 Task: Find connections with filter location Mataró with filter topic #Entrepreneurshipwith filter profile language French with filter current company Thermax Limited with filter school KIT's College of Engineering (Autonomous), Kolhapur with filter industry Nanotechnology Research with filter service category Life Insurance with filter keywords title Product Manager
Action: Mouse moved to (137, 208)
Screenshot: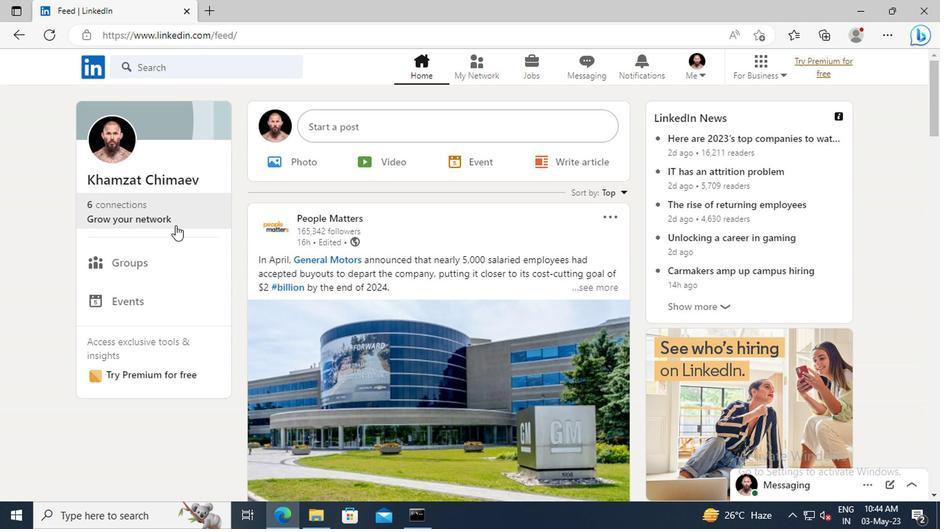 
Action: Mouse pressed left at (137, 208)
Screenshot: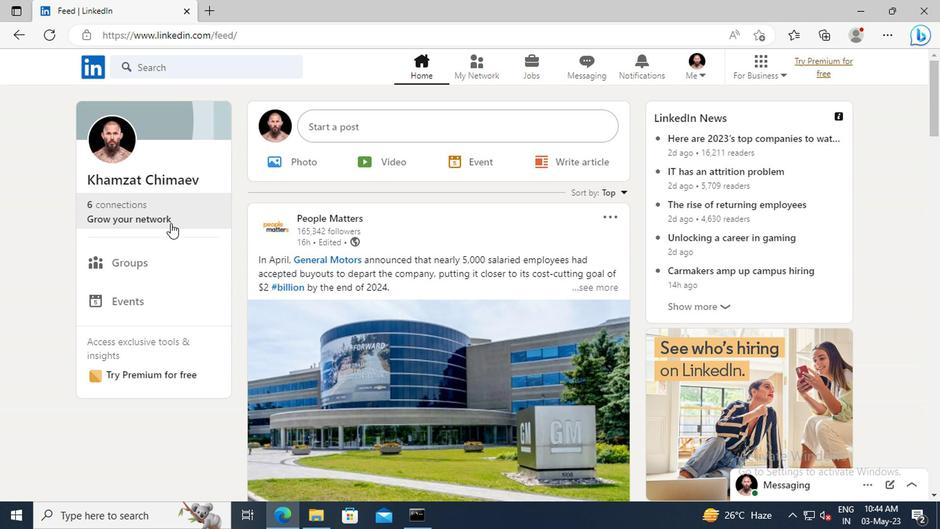 
Action: Mouse moved to (142, 149)
Screenshot: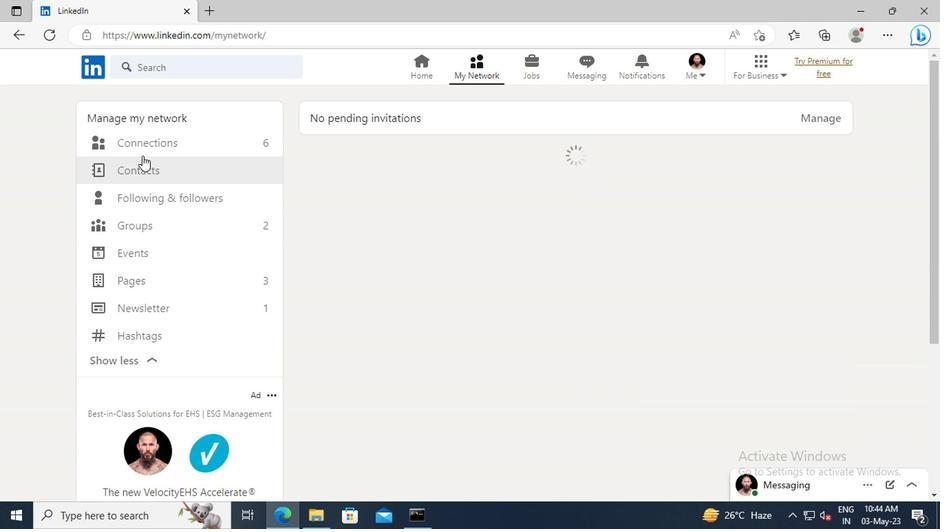 
Action: Mouse pressed left at (142, 149)
Screenshot: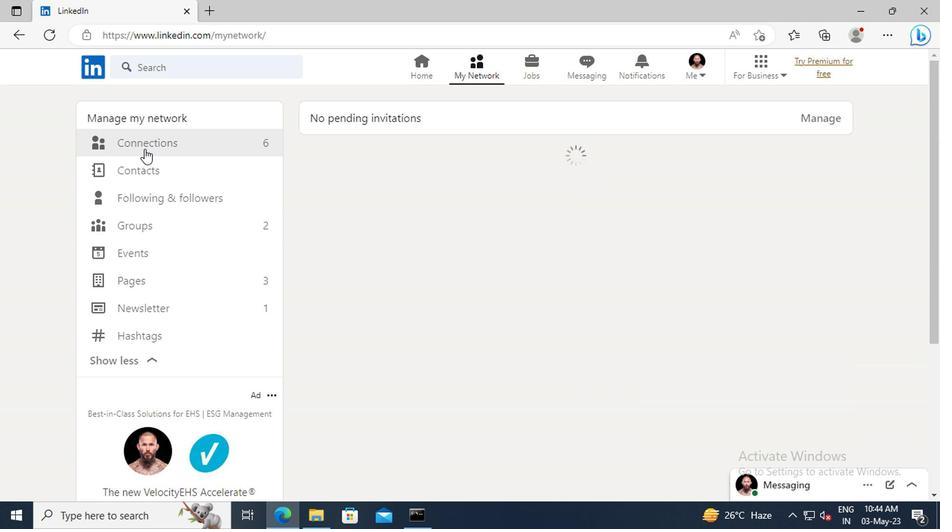 
Action: Mouse moved to (552, 148)
Screenshot: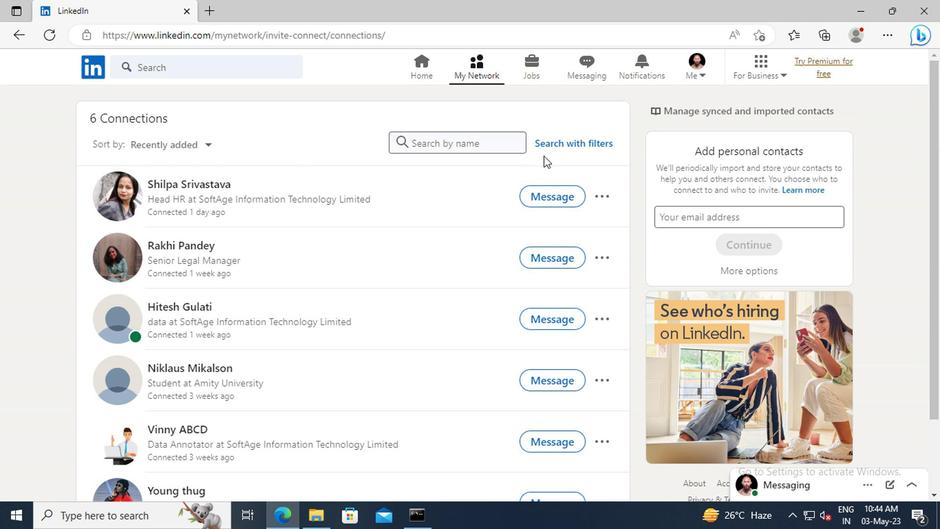 
Action: Mouse pressed left at (552, 148)
Screenshot: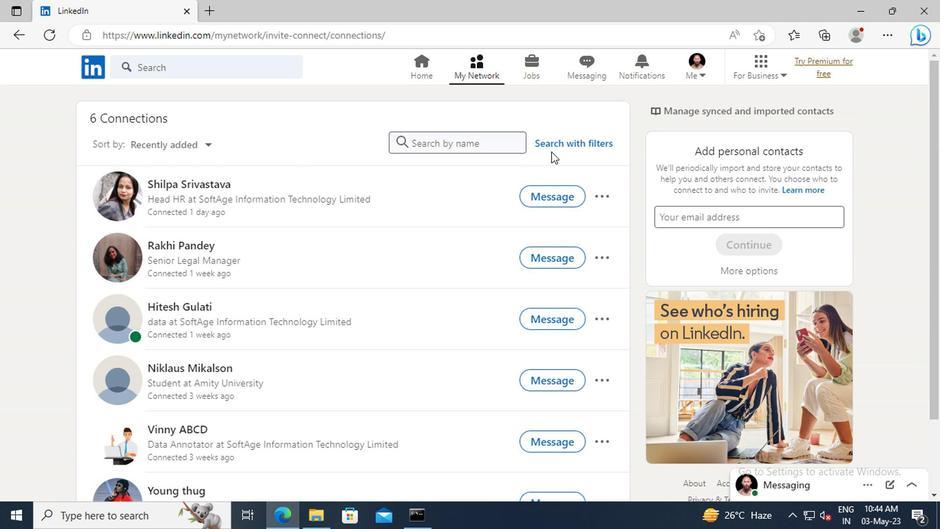 
Action: Mouse moved to (517, 109)
Screenshot: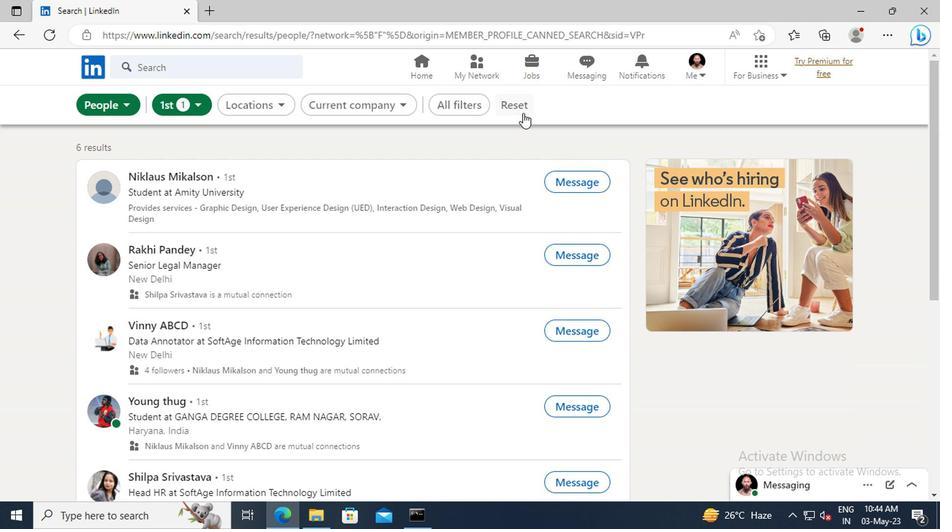 
Action: Mouse pressed left at (517, 109)
Screenshot: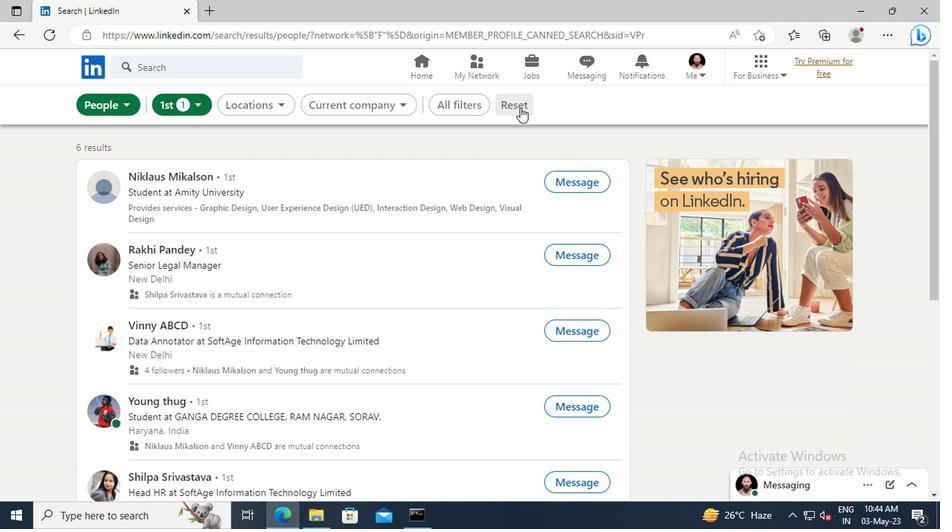 
Action: Mouse moved to (493, 107)
Screenshot: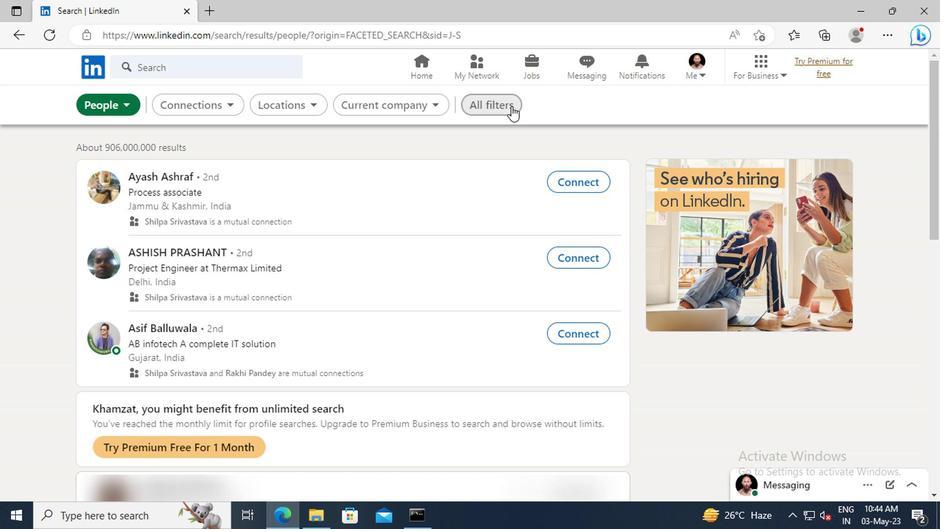 
Action: Mouse pressed left at (493, 107)
Screenshot: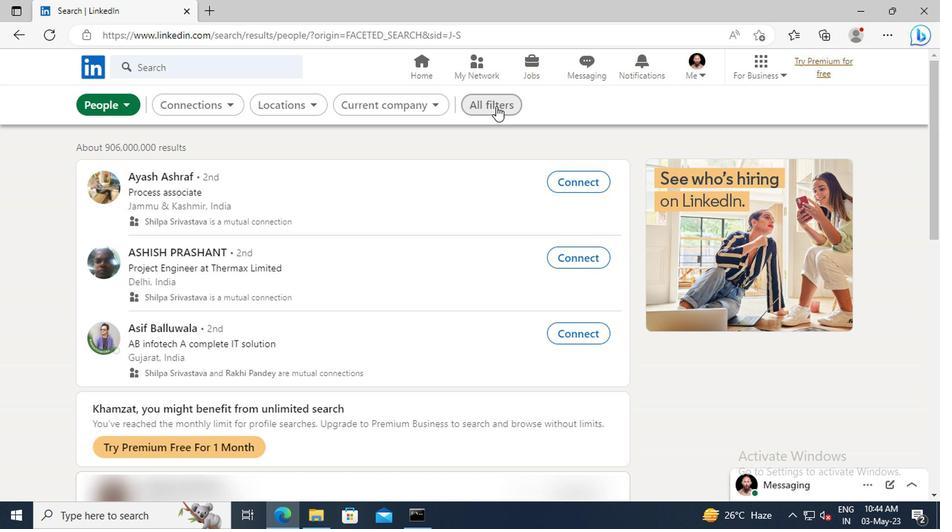 
Action: Mouse moved to (771, 261)
Screenshot: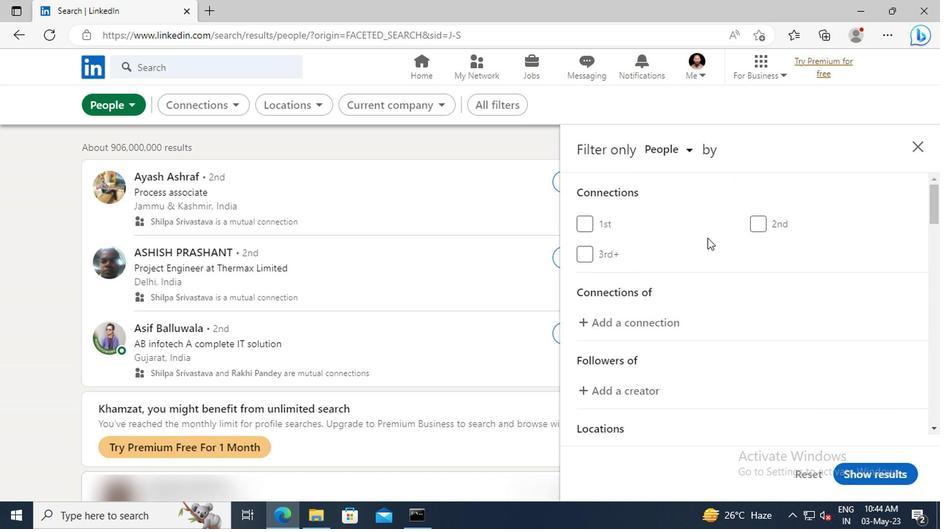 
Action: Mouse scrolled (771, 260) with delta (0, 0)
Screenshot: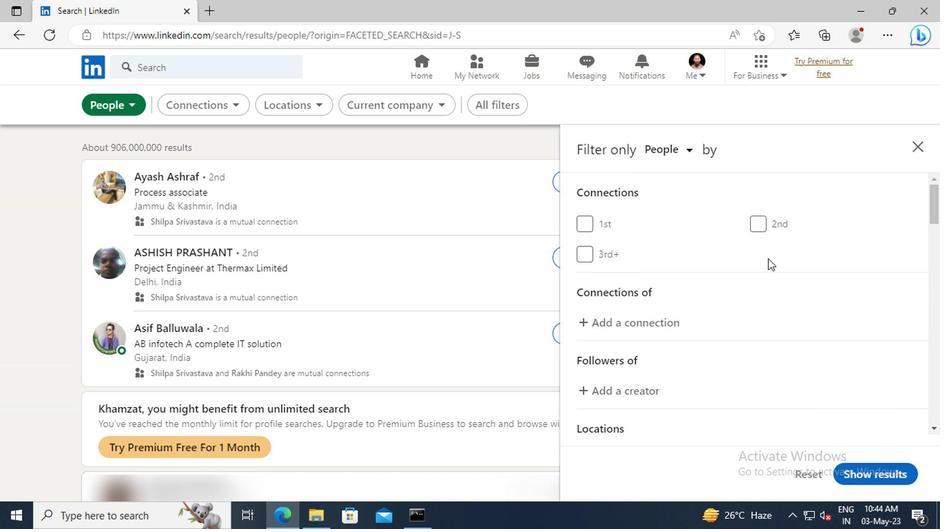 
Action: Mouse scrolled (771, 260) with delta (0, 0)
Screenshot: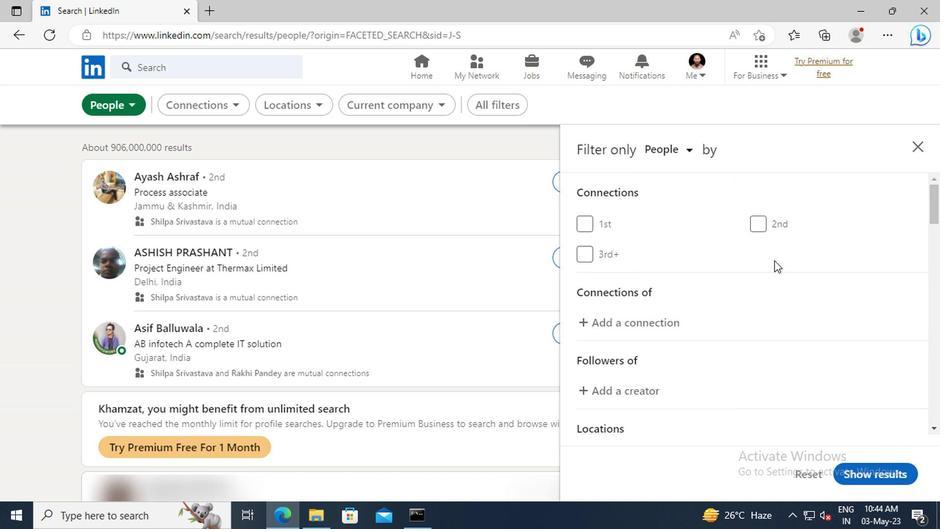 
Action: Mouse scrolled (771, 260) with delta (0, 0)
Screenshot: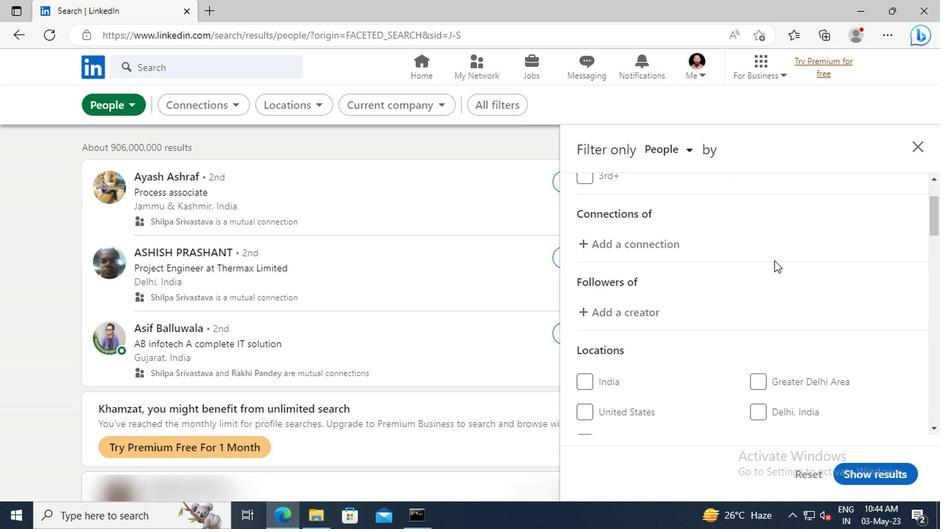 
Action: Mouse scrolled (771, 260) with delta (0, 0)
Screenshot: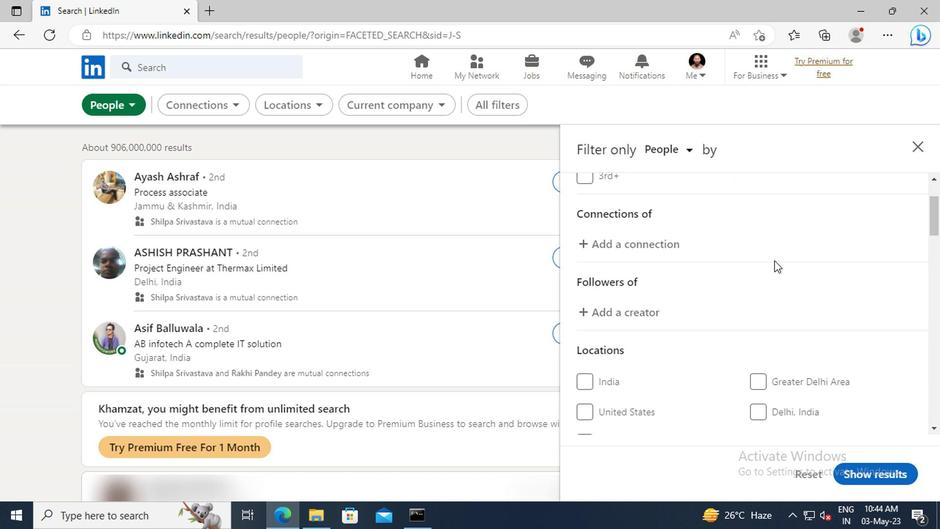 
Action: Mouse moved to (771, 261)
Screenshot: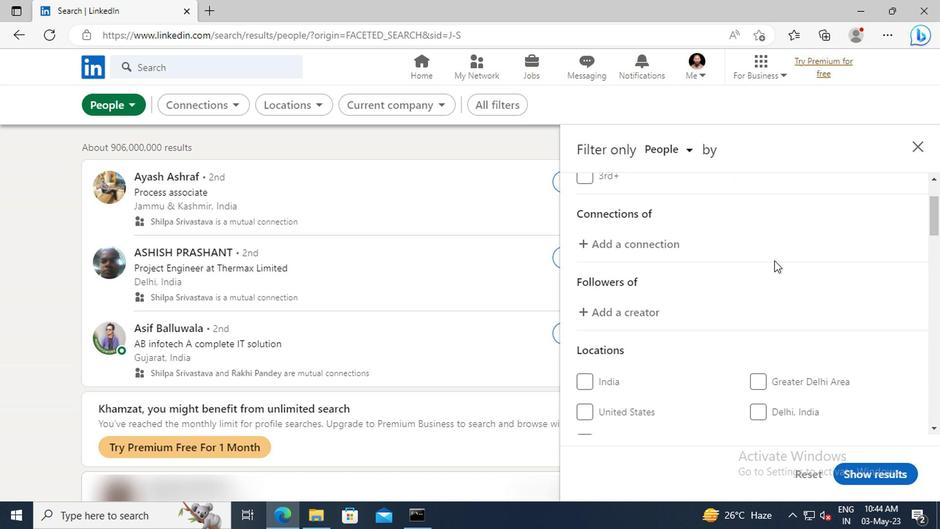
Action: Mouse scrolled (771, 260) with delta (0, 0)
Screenshot: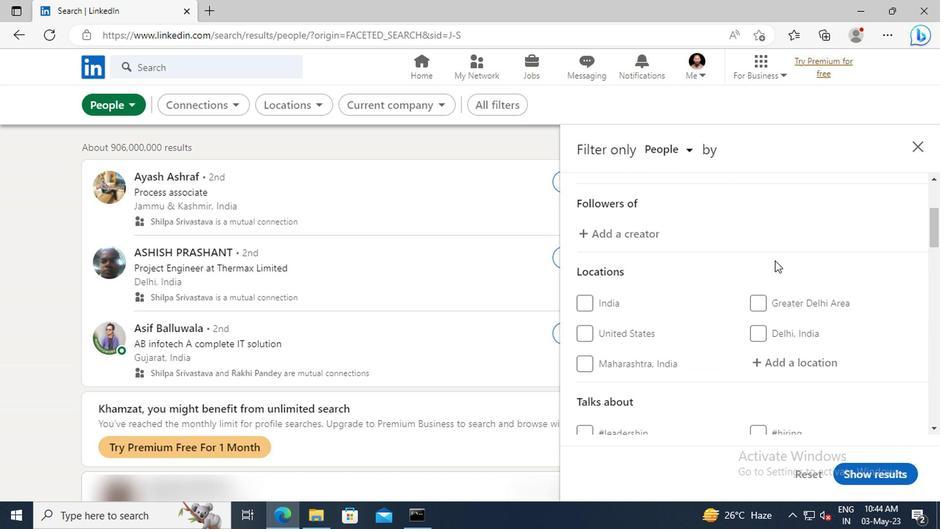 
Action: Mouse scrolled (771, 260) with delta (0, 0)
Screenshot: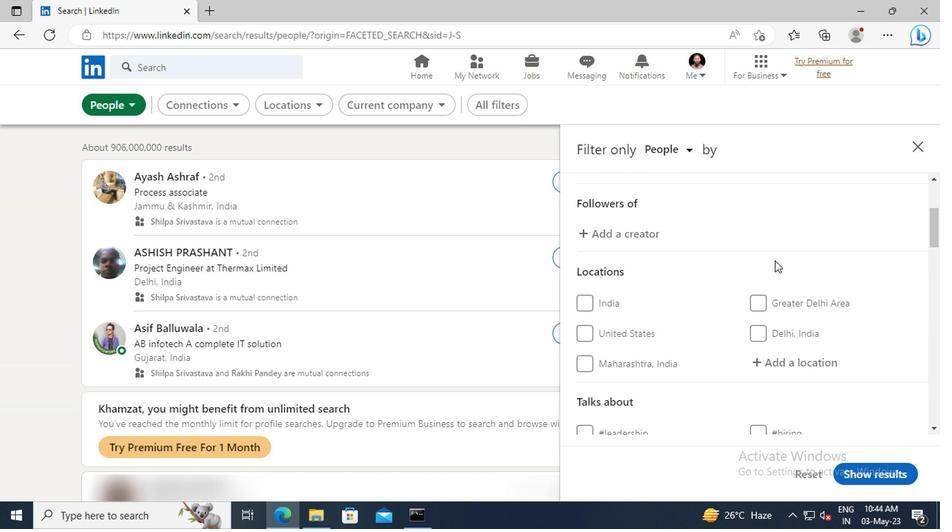 
Action: Mouse moved to (774, 284)
Screenshot: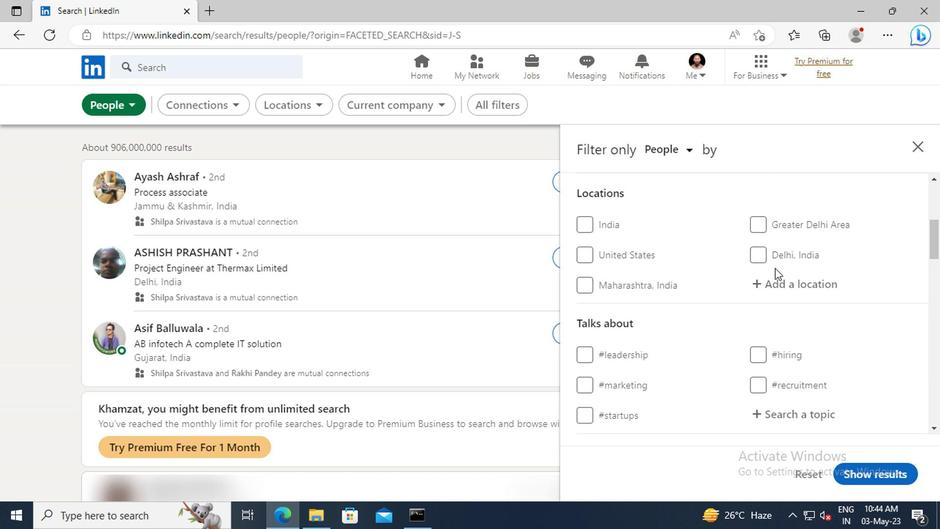 
Action: Mouse pressed left at (774, 284)
Screenshot: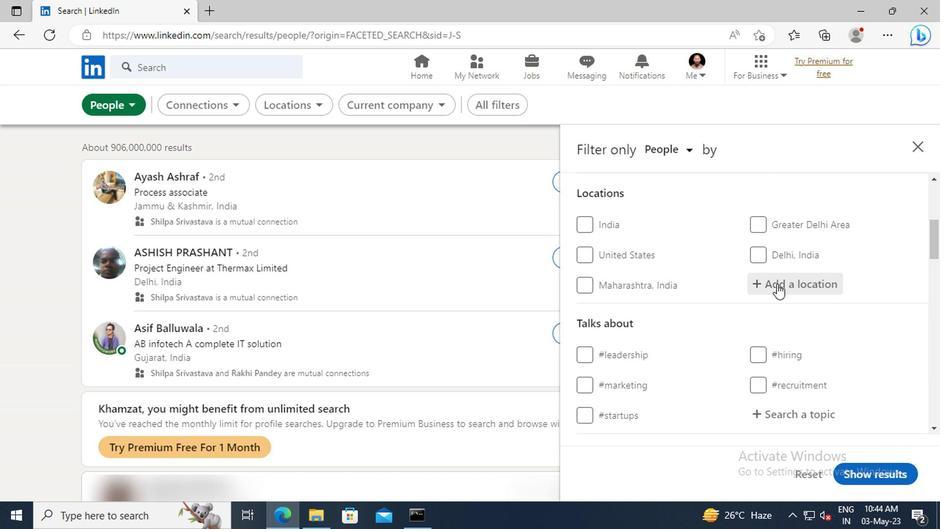 
Action: Key pressed <Key.shift>MATARO
Screenshot: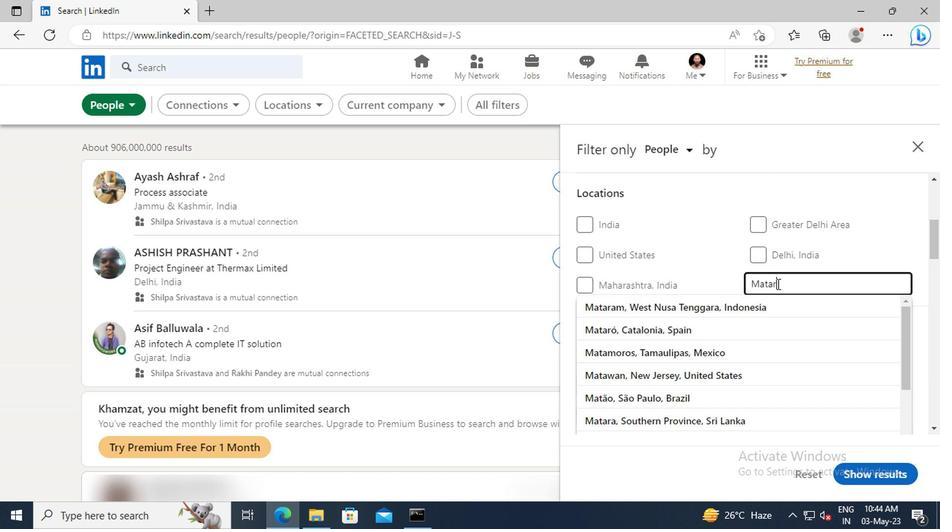
Action: Mouse moved to (777, 301)
Screenshot: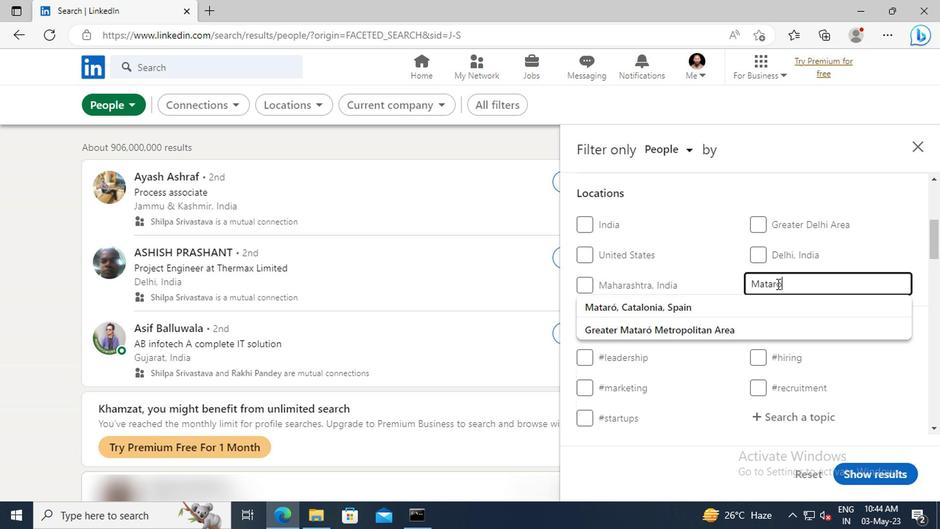 
Action: Mouse pressed left at (777, 301)
Screenshot: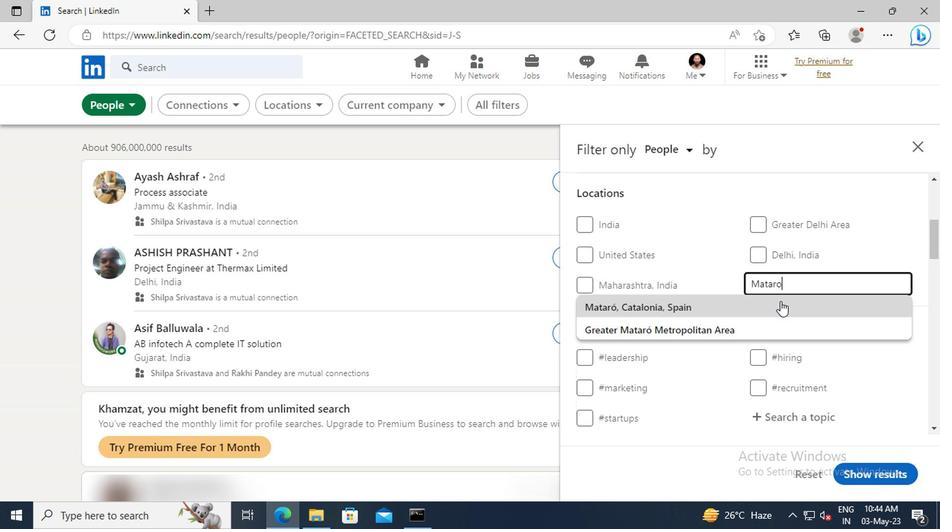 
Action: Mouse scrolled (777, 301) with delta (0, 0)
Screenshot: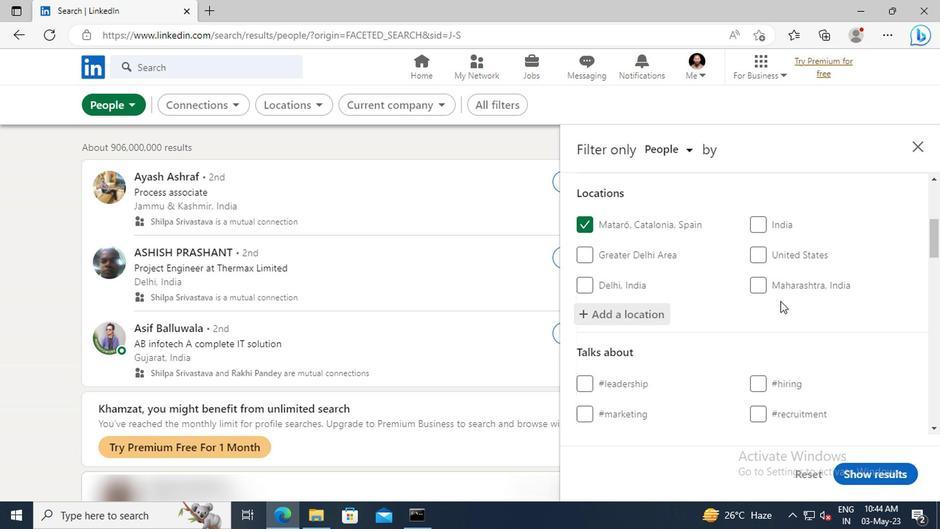 
Action: Mouse scrolled (777, 301) with delta (0, 0)
Screenshot: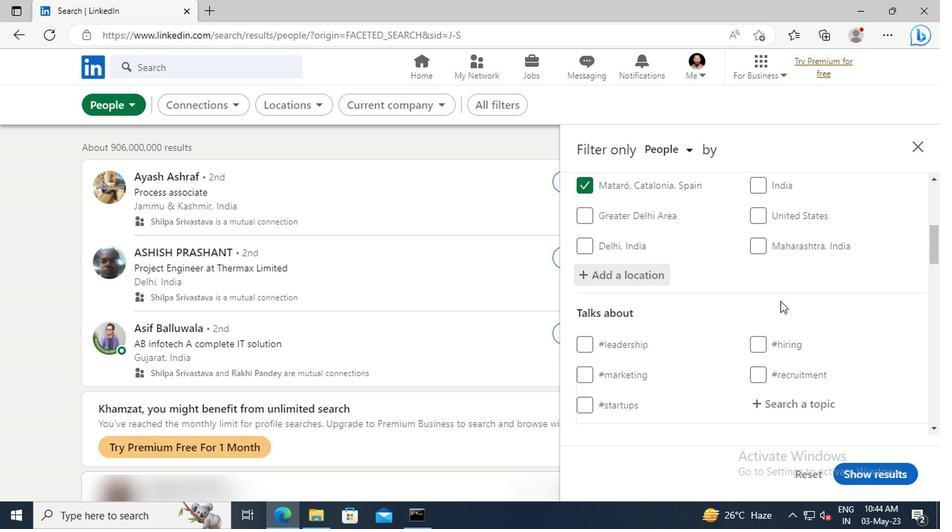 
Action: Mouse scrolled (777, 301) with delta (0, 0)
Screenshot: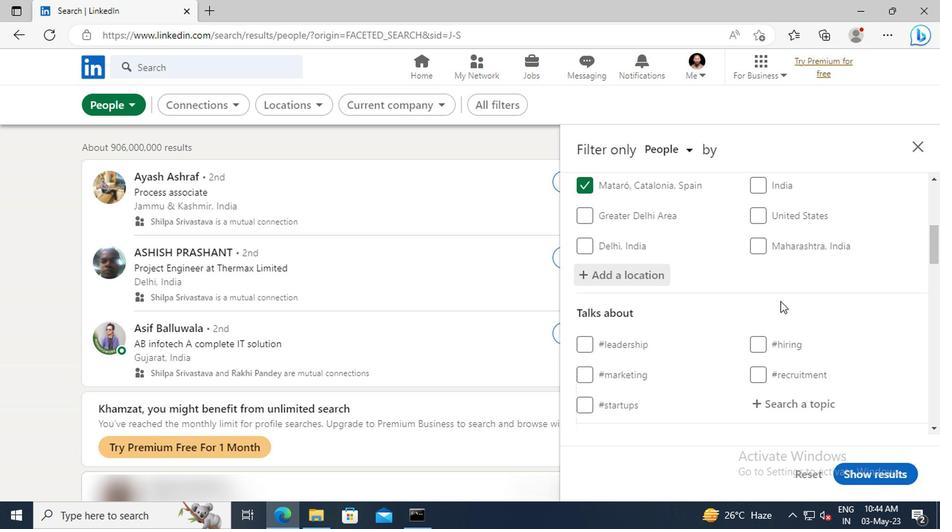 
Action: Mouse moved to (781, 322)
Screenshot: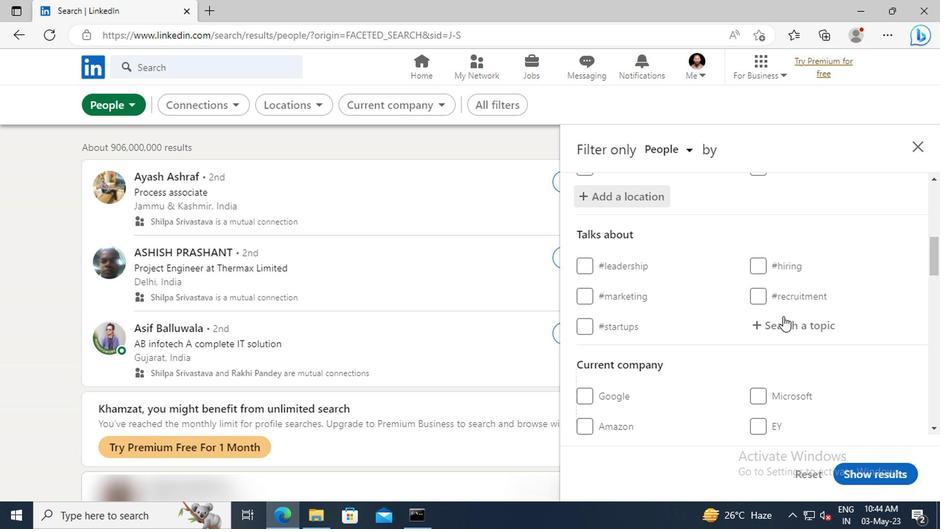 
Action: Mouse pressed left at (781, 322)
Screenshot: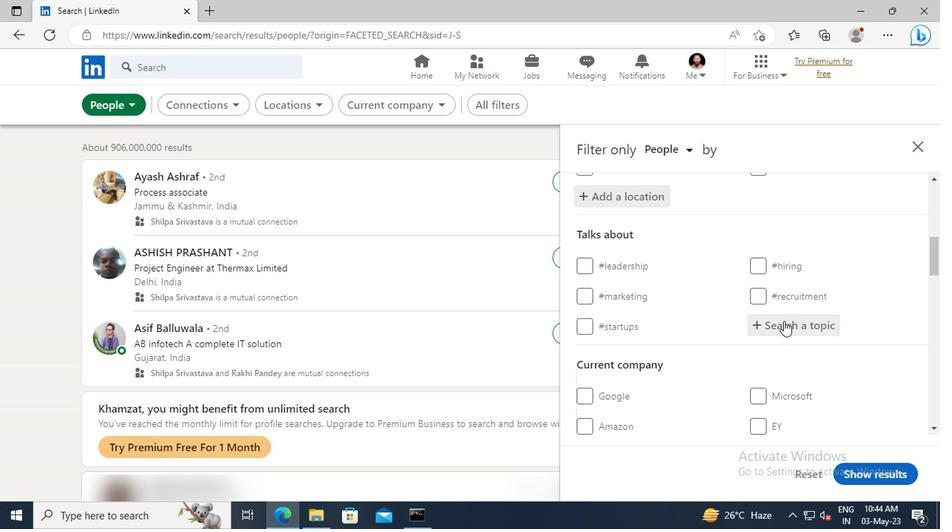 
Action: Key pressed <Key.shift>ENTREPRENEUR
Screenshot: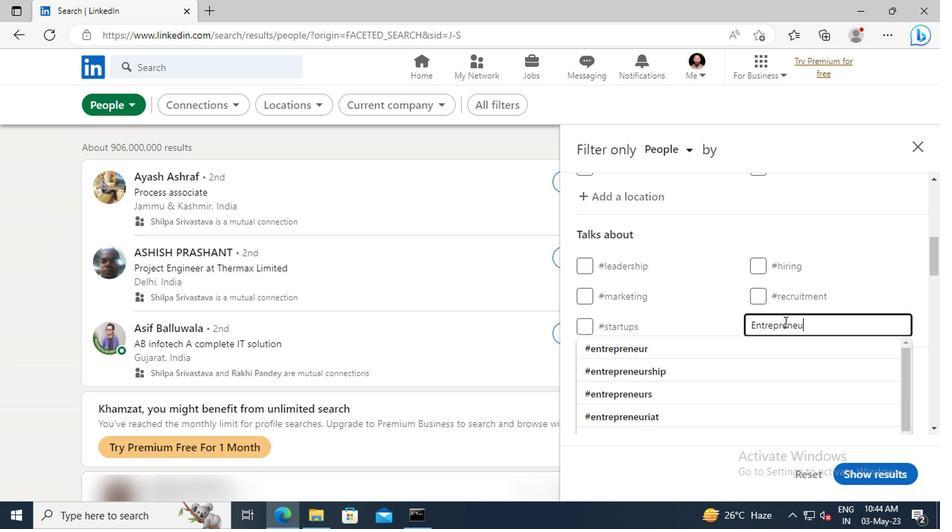
Action: Mouse moved to (784, 363)
Screenshot: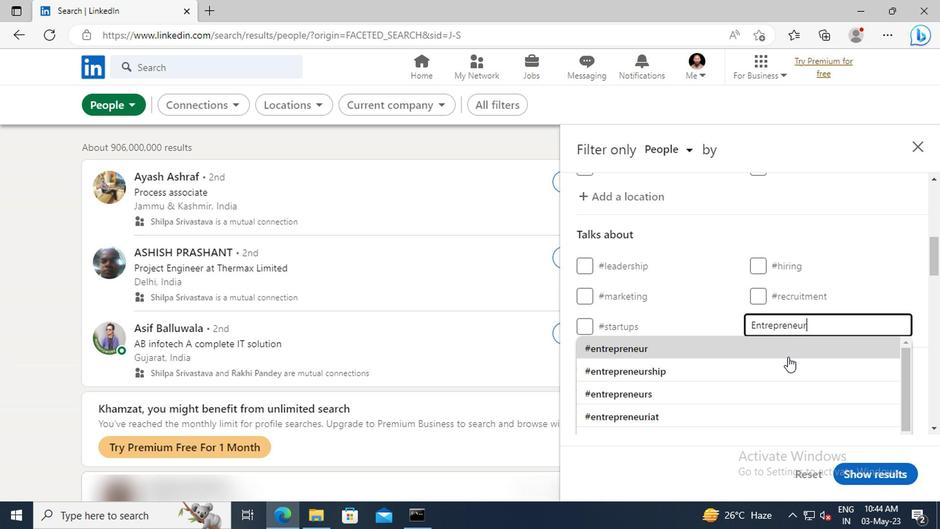 
Action: Mouse pressed left at (784, 363)
Screenshot: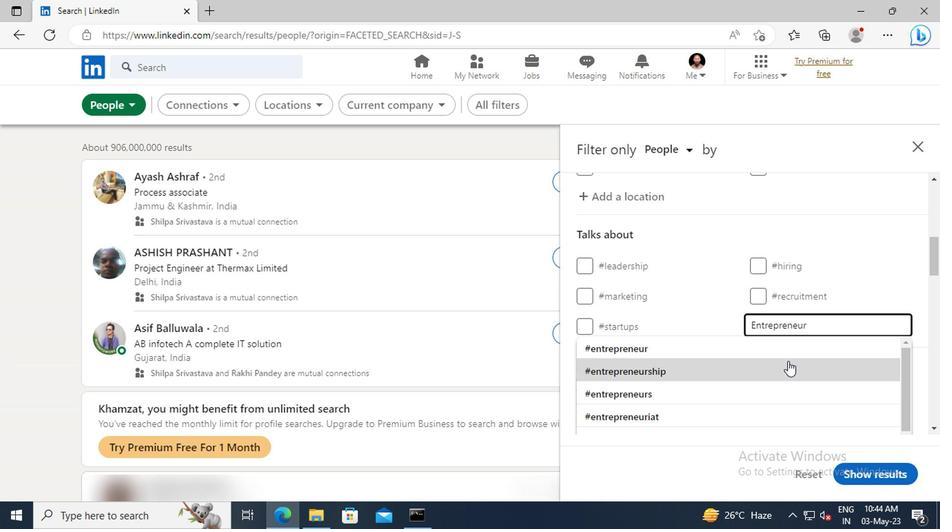 
Action: Mouse scrolled (784, 363) with delta (0, 0)
Screenshot: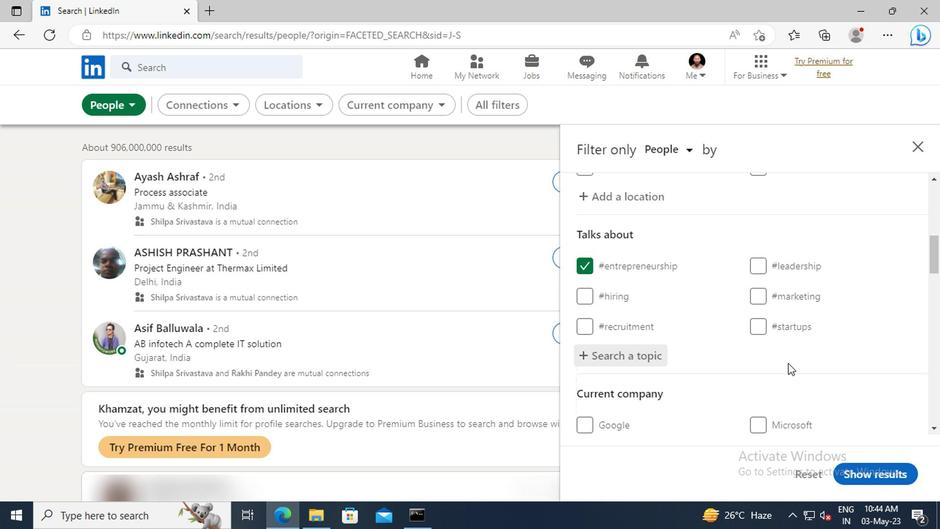 
Action: Mouse scrolled (784, 363) with delta (0, 0)
Screenshot: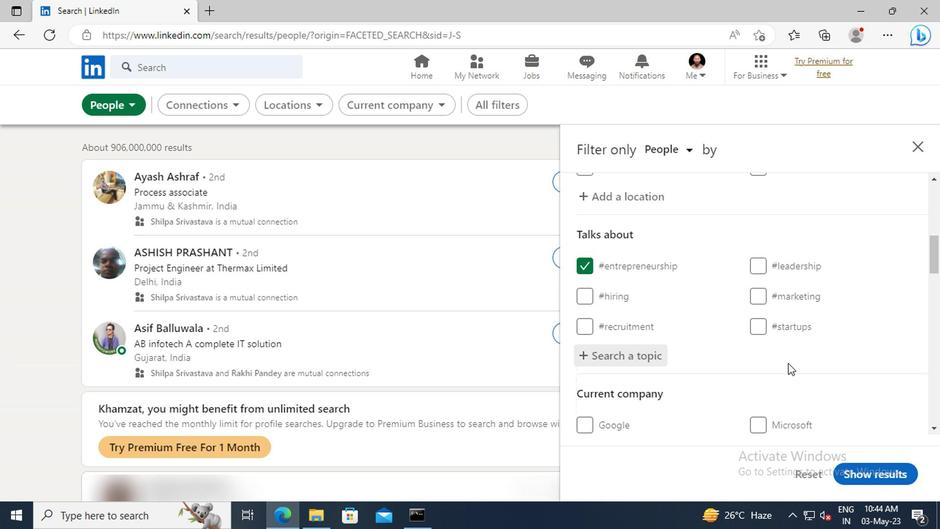 
Action: Mouse moved to (784, 363)
Screenshot: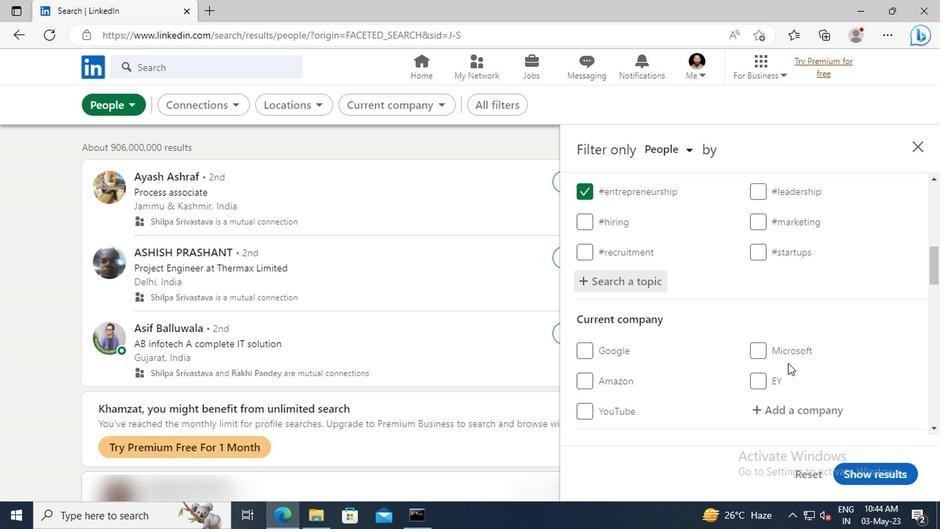 
Action: Mouse scrolled (784, 363) with delta (0, 0)
Screenshot: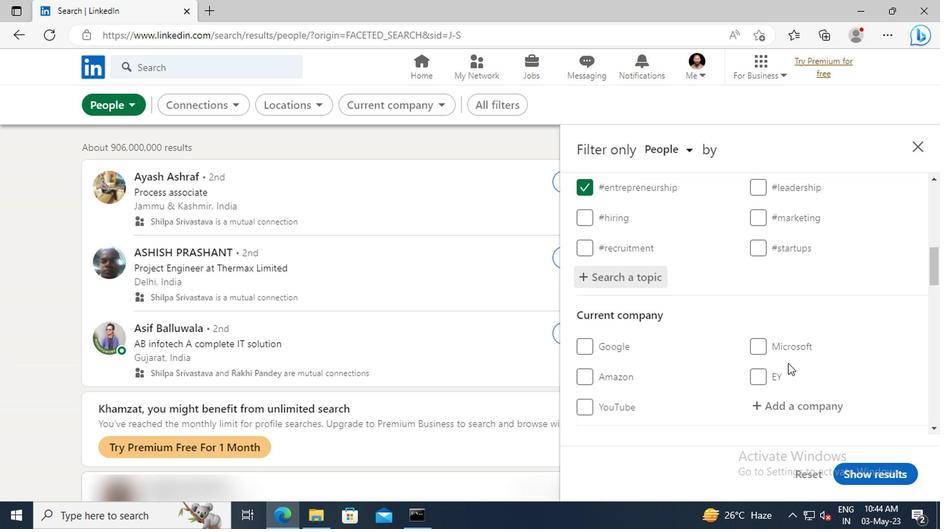 
Action: Mouse scrolled (784, 363) with delta (0, 0)
Screenshot: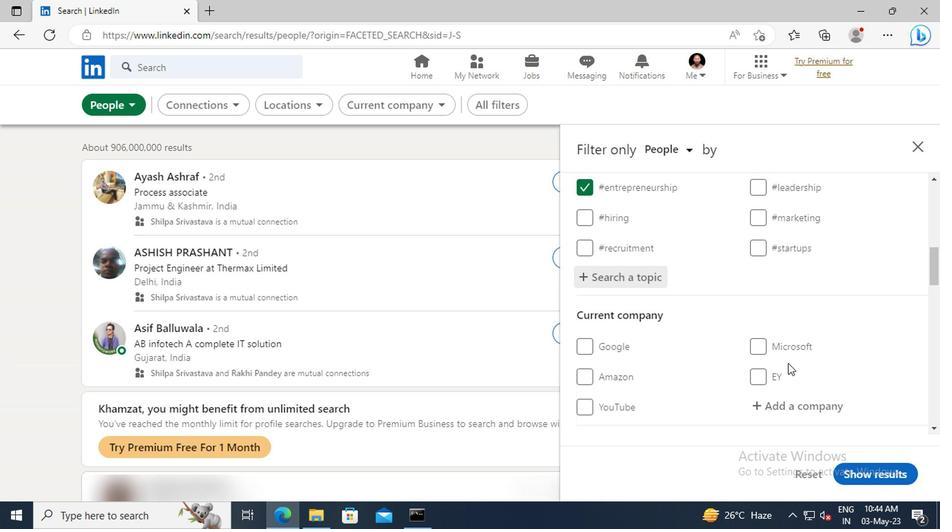 
Action: Mouse scrolled (784, 363) with delta (0, 0)
Screenshot: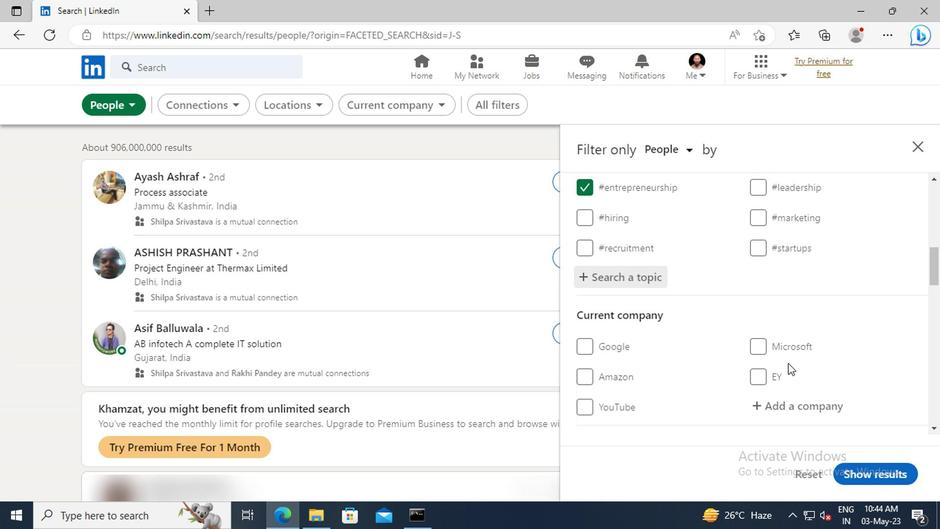 
Action: Mouse scrolled (784, 363) with delta (0, 0)
Screenshot: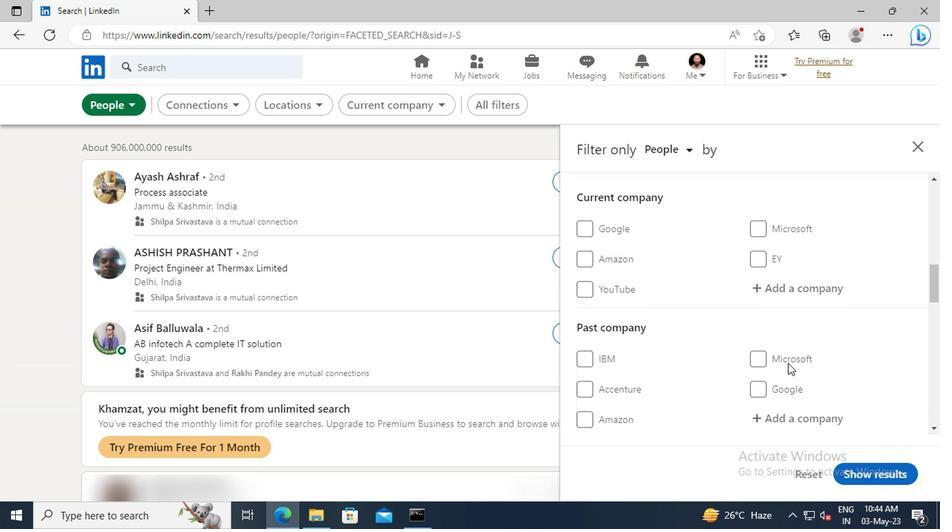 
Action: Mouse scrolled (784, 363) with delta (0, 0)
Screenshot: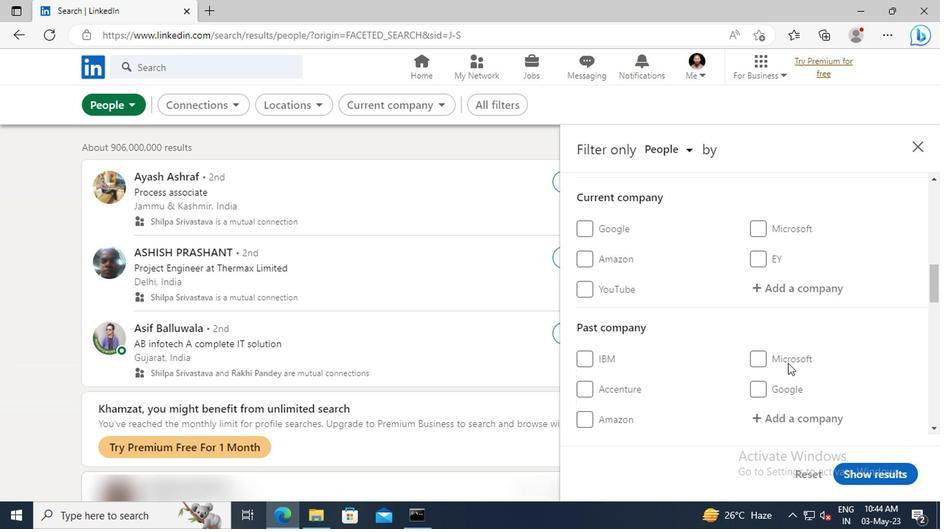 
Action: Mouse scrolled (784, 363) with delta (0, 0)
Screenshot: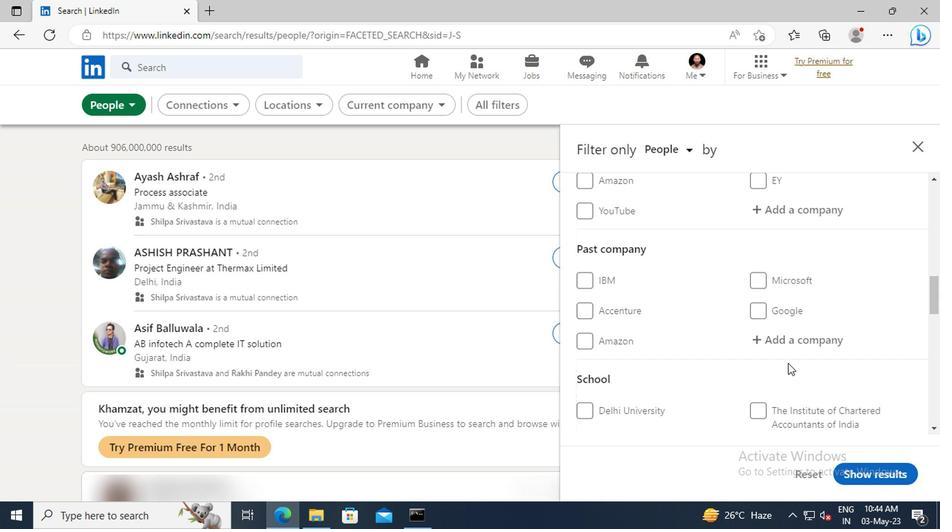 
Action: Mouse scrolled (784, 363) with delta (0, 0)
Screenshot: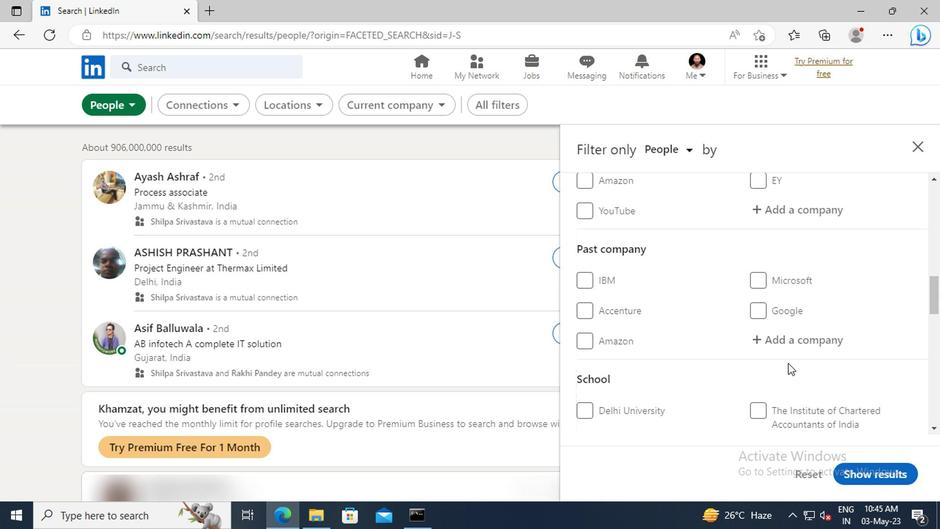 
Action: Mouse scrolled (784, 363) with delta (0, 0)
Screenshot: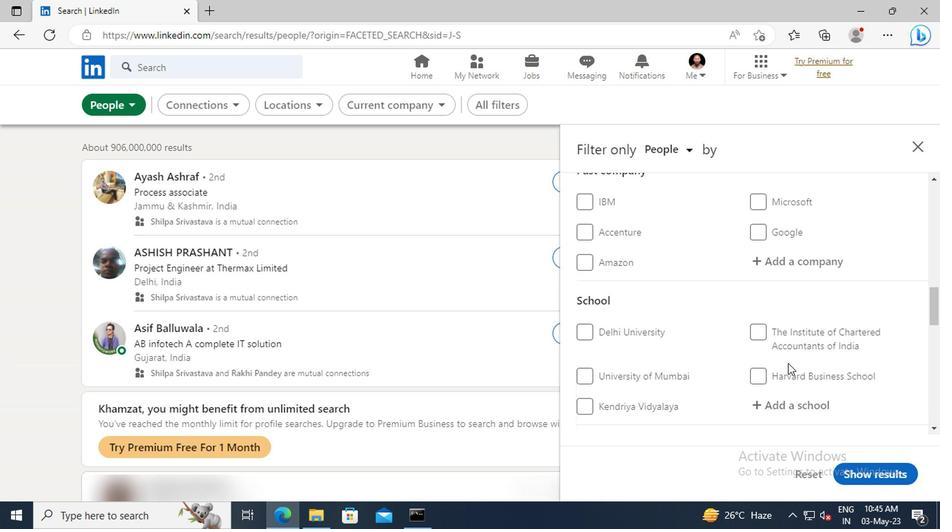 
Action: Mouse scrolled (784, 363) with delta (0, 0)
Screenshot: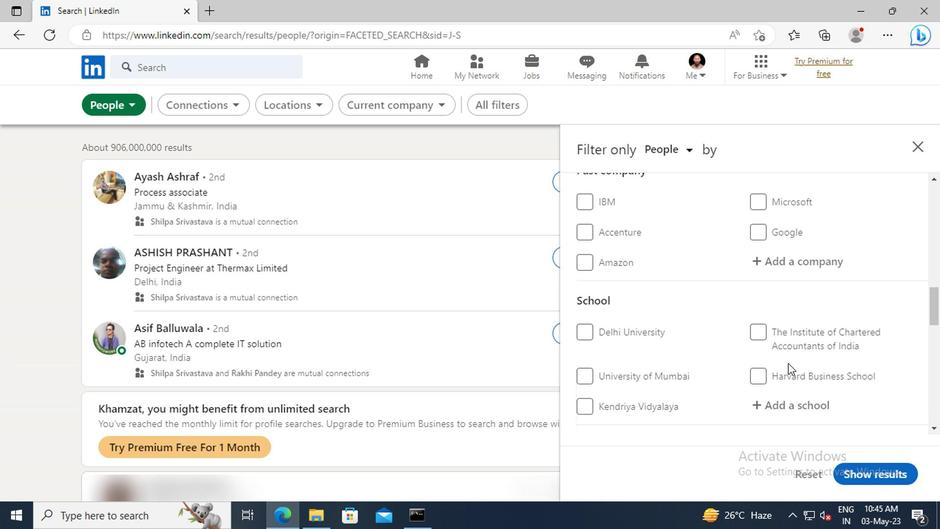 
Action: Mouse scrolled (784, 363) with delta (0, 0)
Screenshot: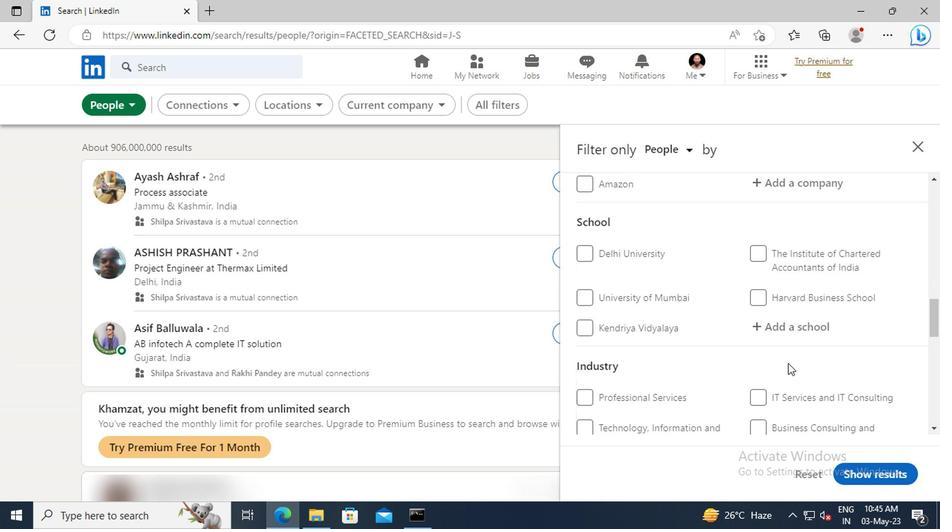 
Action: Mouse scrolled (784, 363) with delta (0, 0)
Screenshot: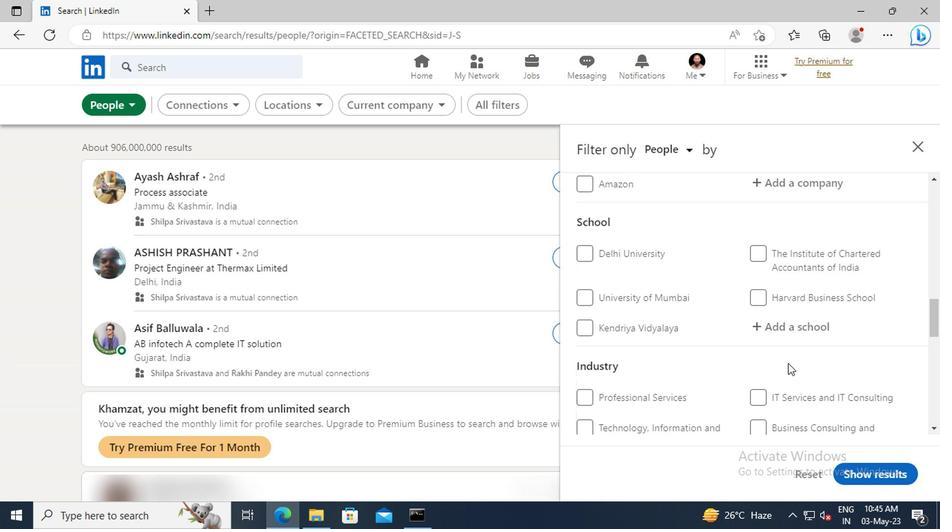 
Action: Mouse scrolled (784, 363) with delta (0, 0)
Screenshot: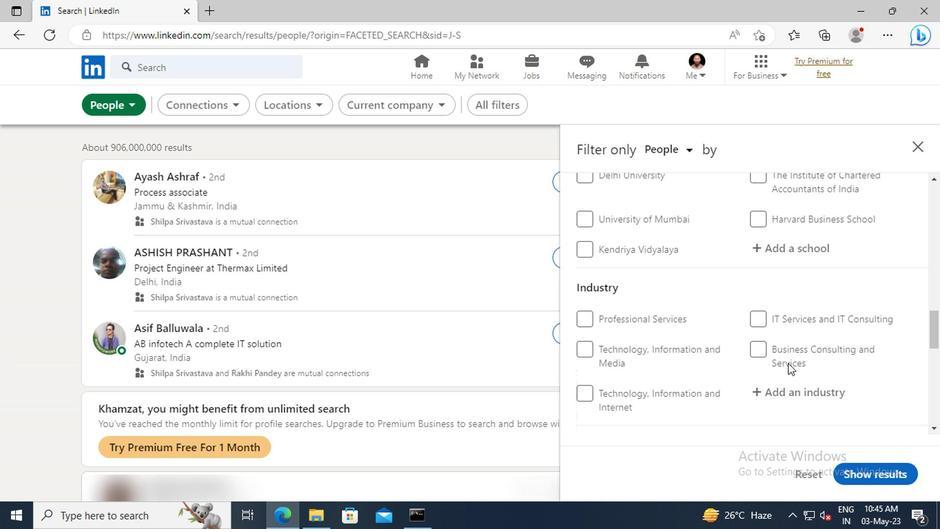 
Action: Mouse scrolled (784, 363) with delta (0, 0)
Screenshot: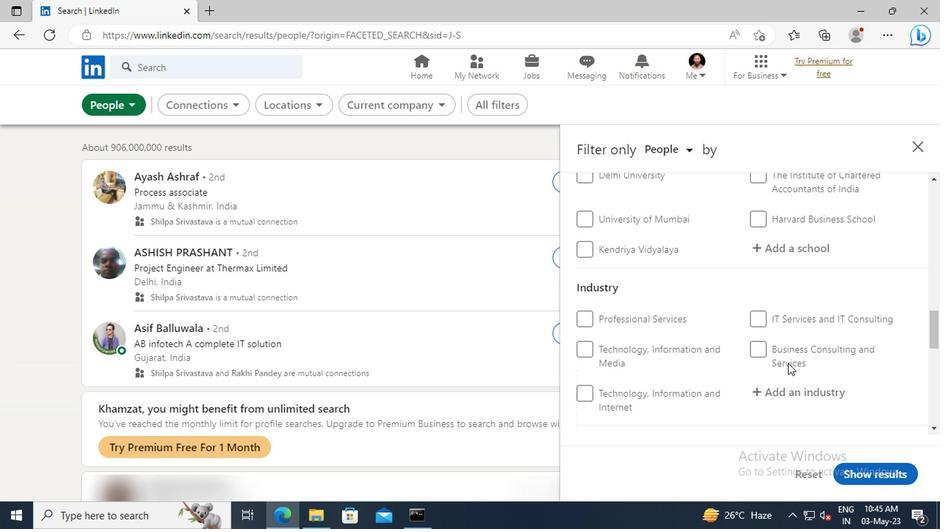 
Action: Mouse scrolled (784, 363) with delta (0, 0)
Screenshot: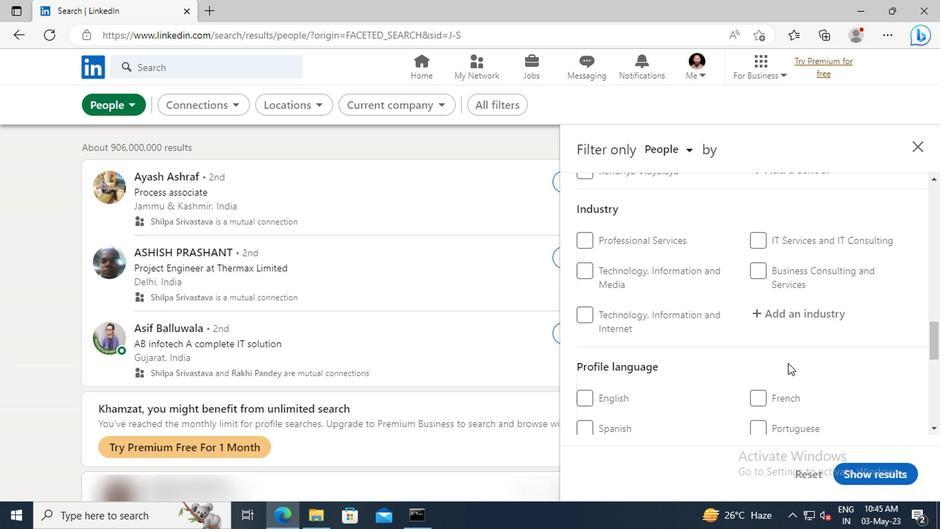 
Action: Mouse moved to (754, 364)
Screenshot: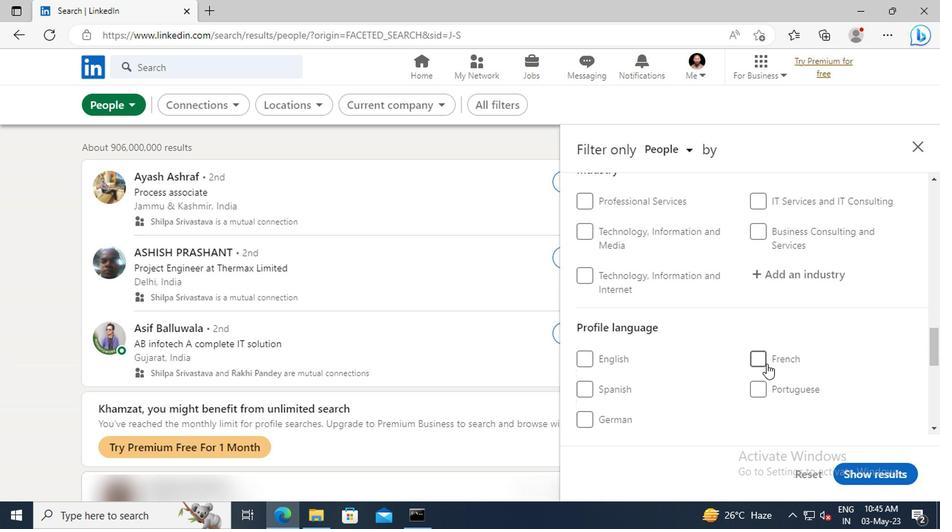
Action: Mouse pressed left at (754, 364)
Screenshot: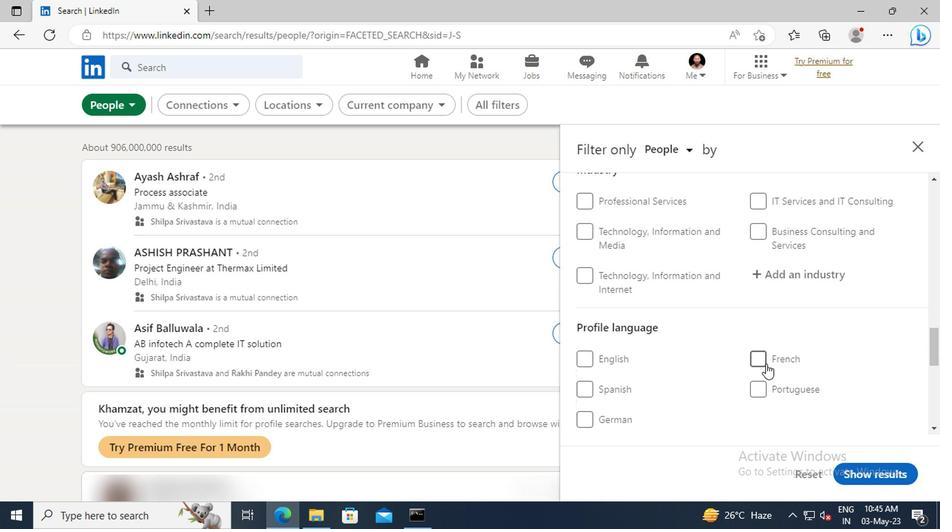 
Action: Mouse moved to (786, 339)
Screenshot: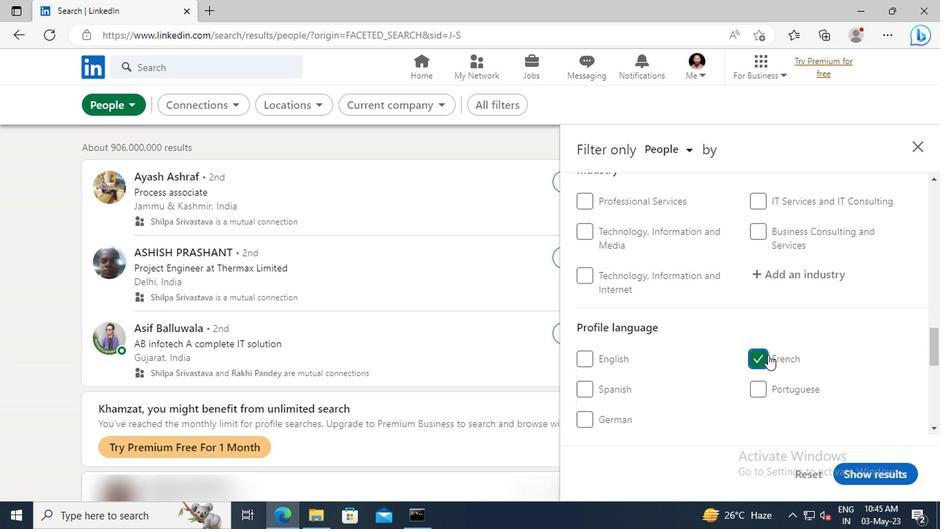 
Action: Mouse scrolled (786, 340) with delta (0, 0)
Screenshot: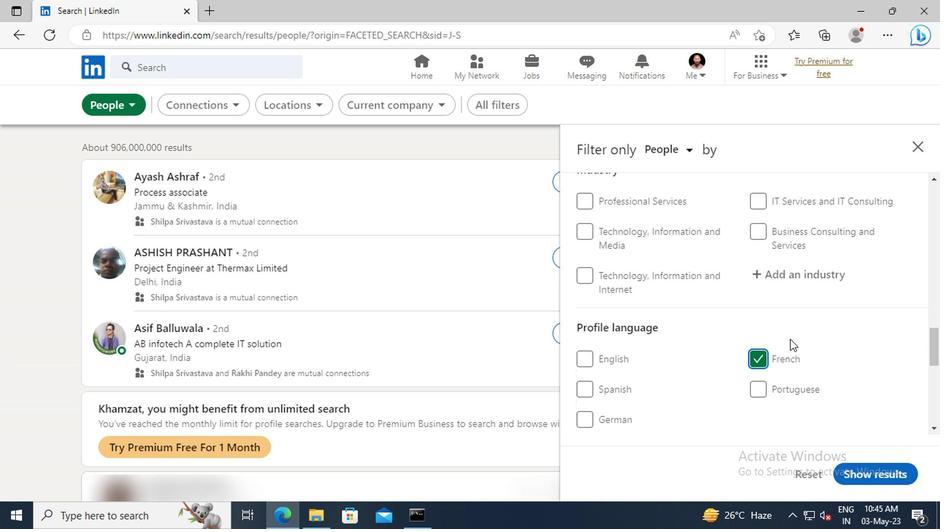 
Action: Mouse scrolled (786, 340) with delta (0, 0)
Screenshot: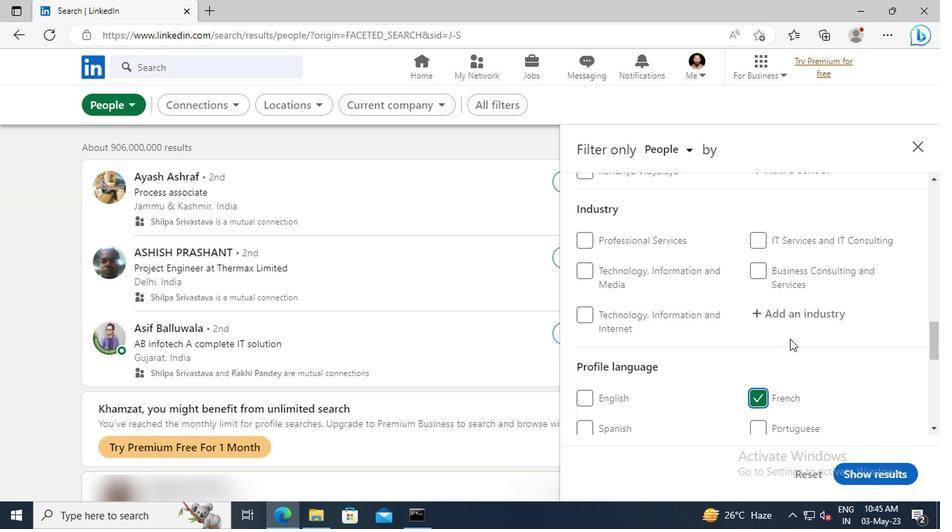 
Action: Mouse scrolled (786, 340) with delta (0, 0)
Screenshot: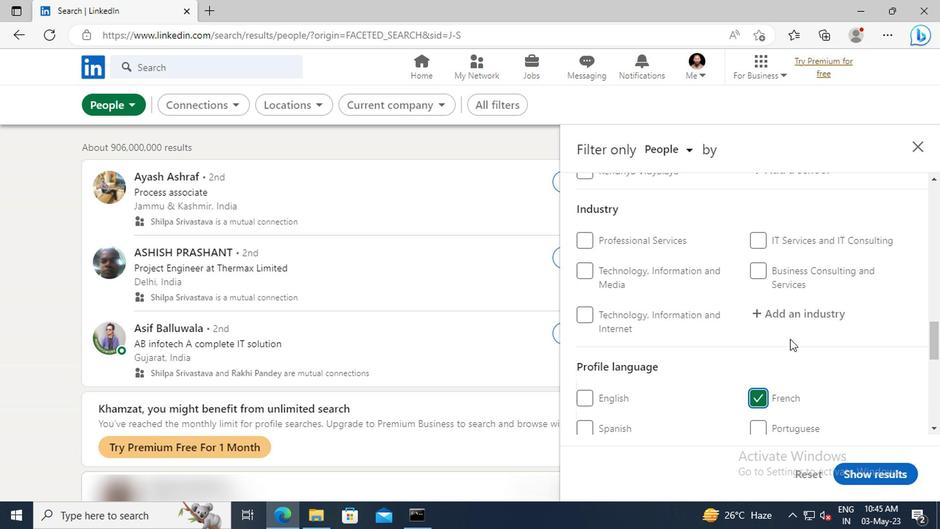 
Action: Mouse scrolled (786, 340) with delta (0, 0)
Screenshot: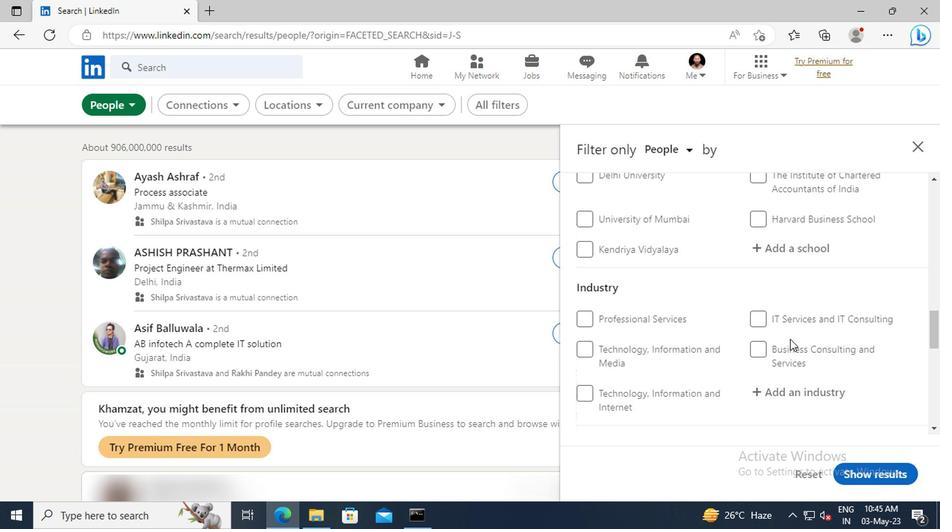 
Action: Mouse scrolled (786, 340) with delta (0, 0)
Screenshot: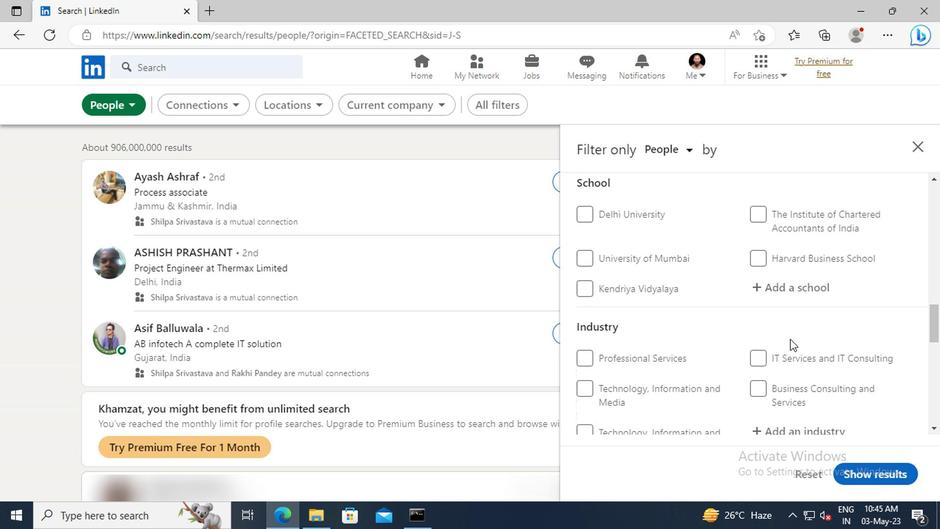 
Action: Mouse scrolled (786, 340) with delta (0, 0)
Screenshot: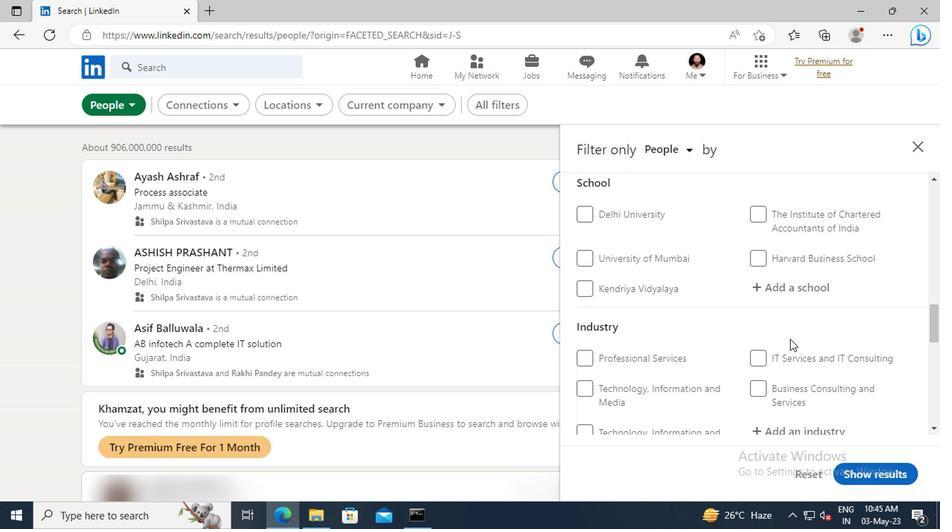 
Action: Mouse scrolled (786, 340) with delta (0, 0)
Screenshot: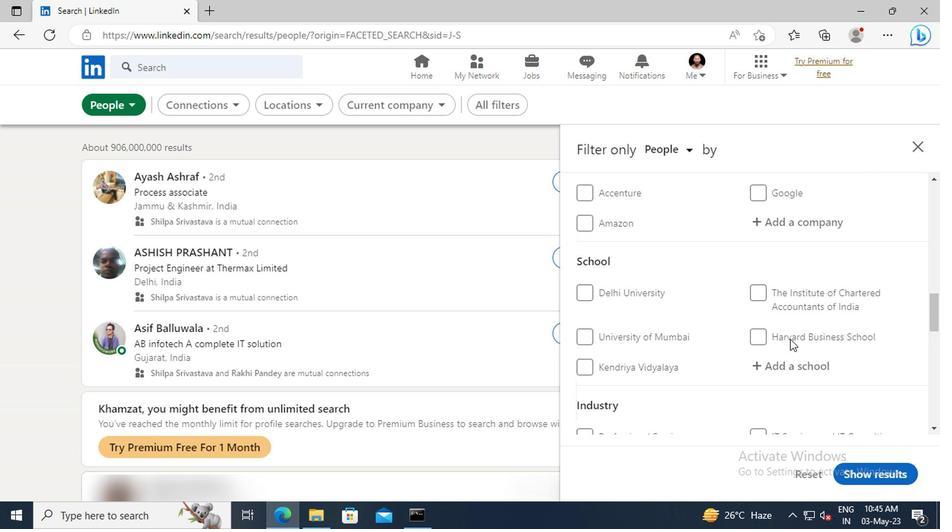 
Action: Mouse scrolled (786, 340) with delta (0, 0)
Screenshot: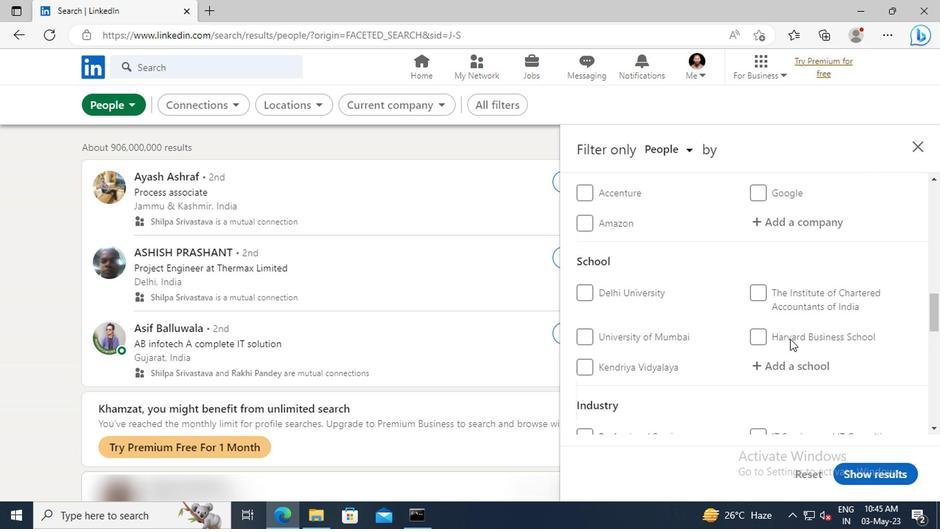 
Action: Mouse scrolled (786, 340) with delta (0, 0)
Screenshot: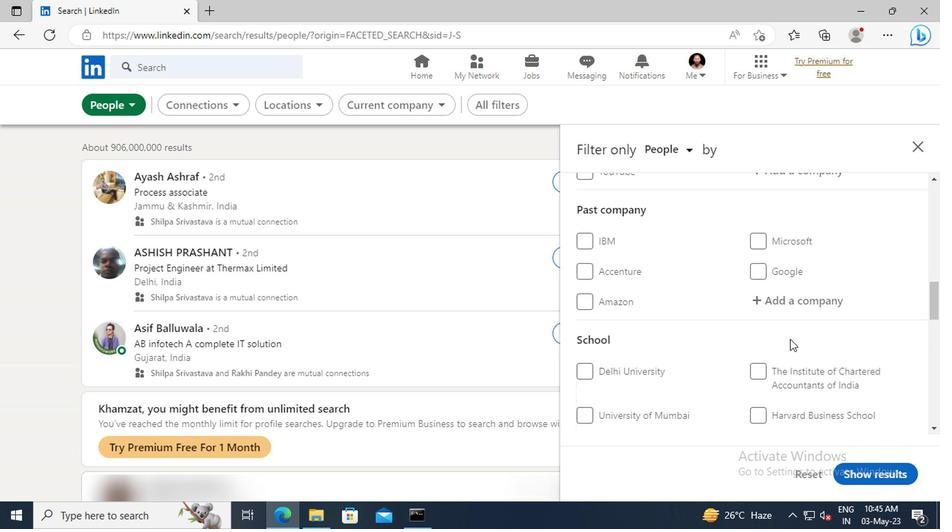 
Action: Mouse scrolled (786, 340) with delta (0, 0)
Screenshot: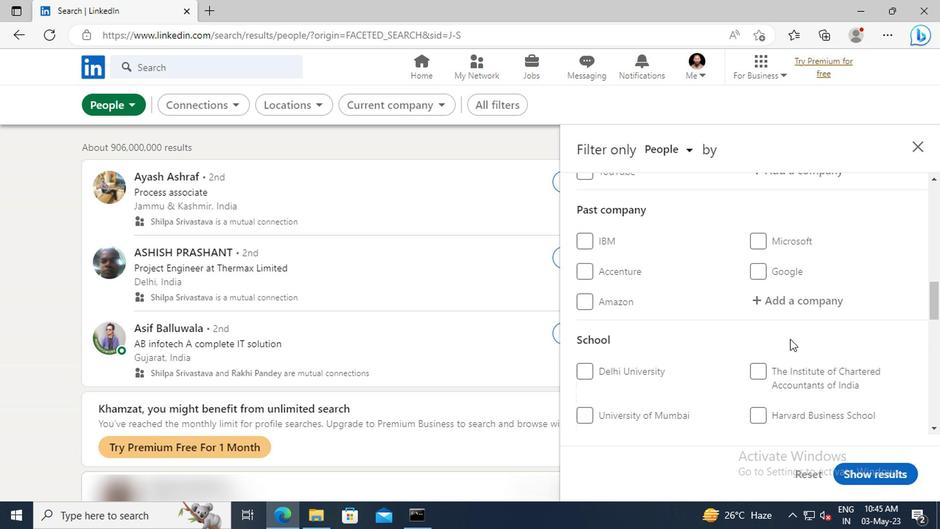 
Action: Mouse scrolled (786, 340) with delta (0, 0)
Screenshot: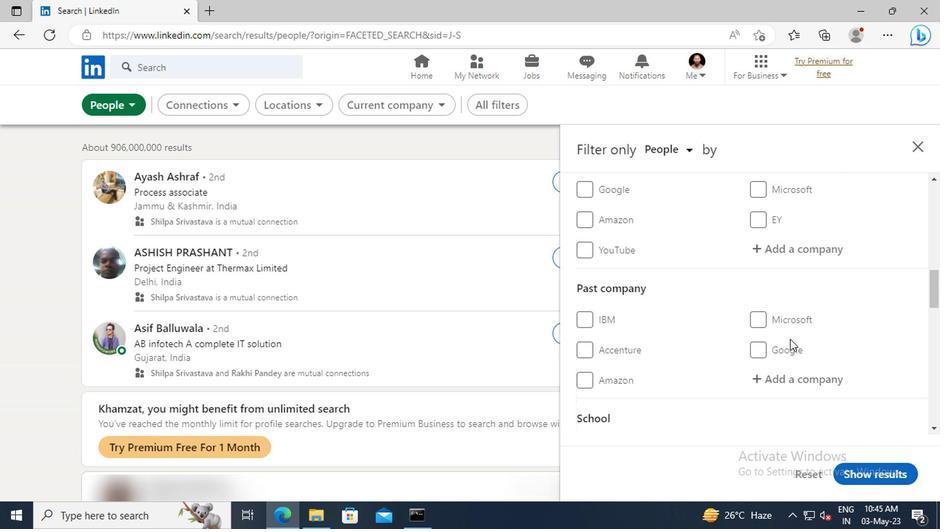 
Action: Mouse moved to (783, 291)
Screenshot: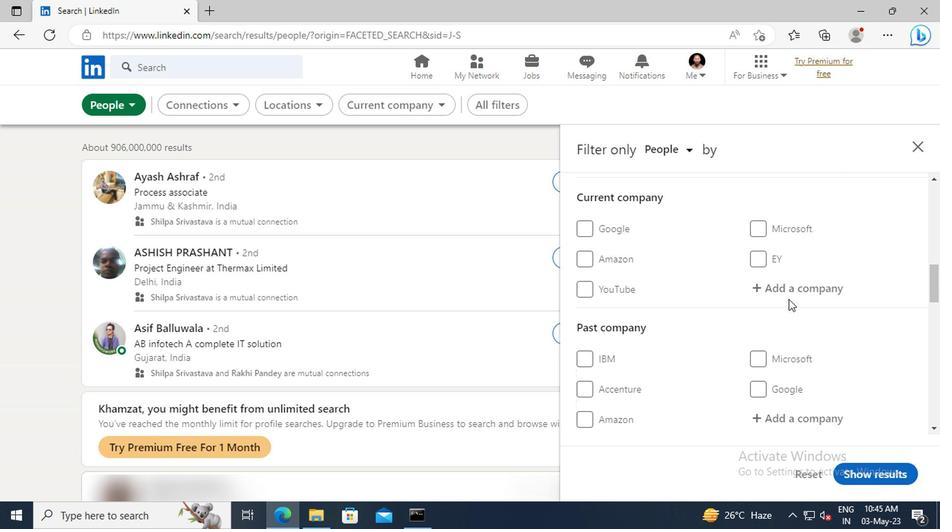 
Action: Mouse pressed left at (783, 291)
Screenshot: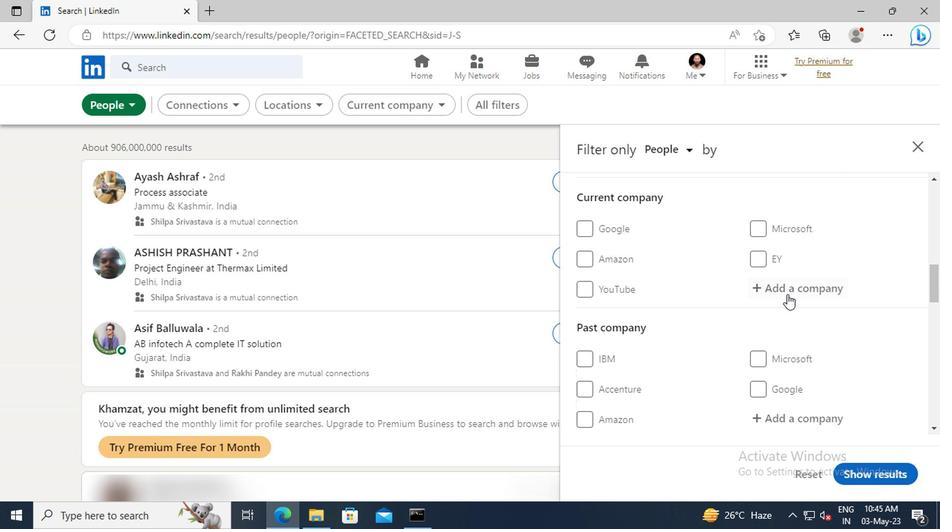 
Action: Key pressed <Key.shift>THERMAX<Key.space><Key.shift>L
Screenshot: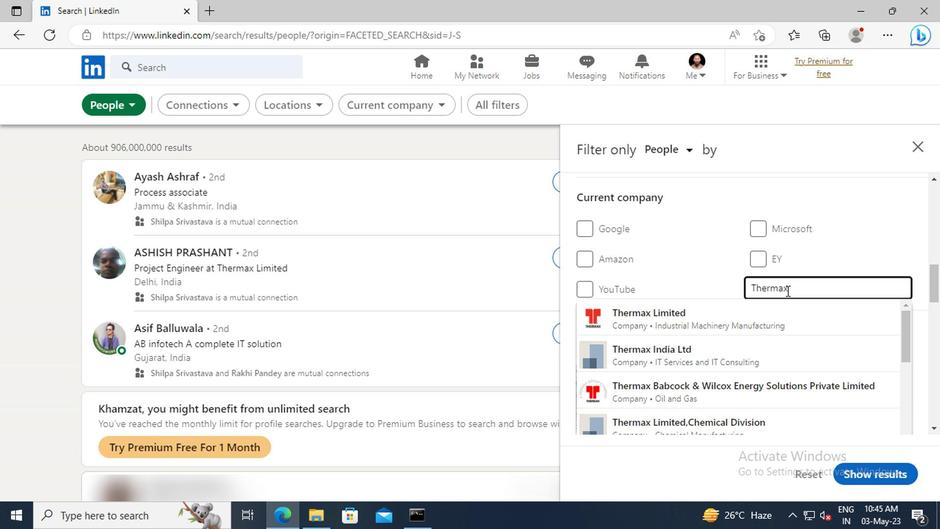
Action: Mouse moved to (781, 313)
Screenshot: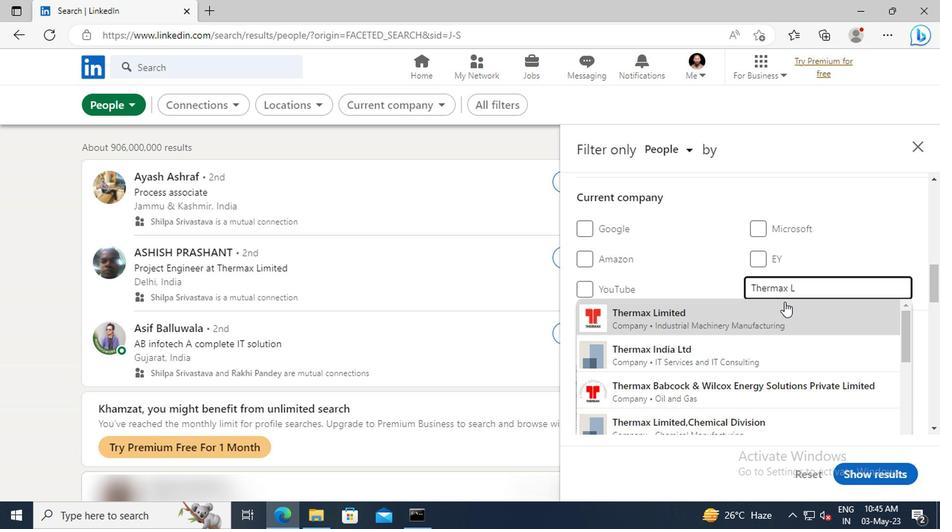 
Action: Mouse pressed left at (781, 313)
Screenshot: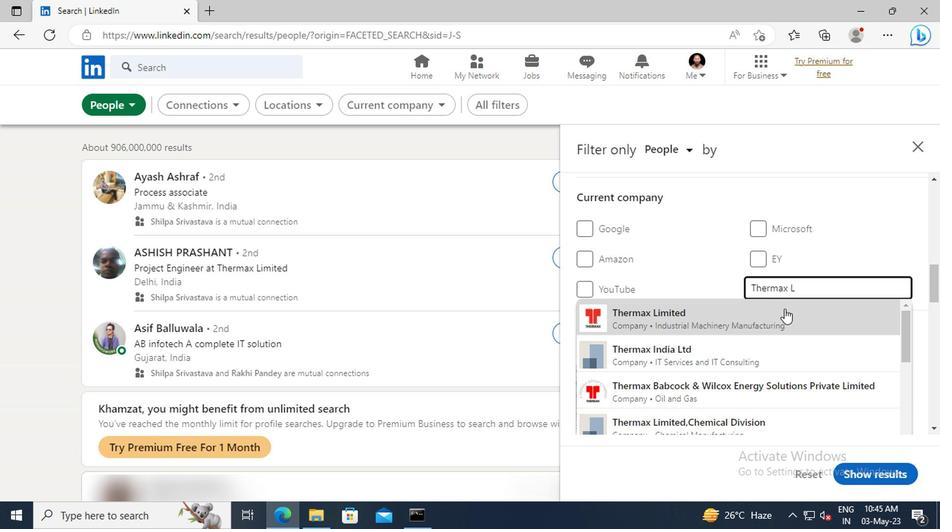 
Action: Mouse scrolled (781, 313) with delta (0, 0)
Screenshot: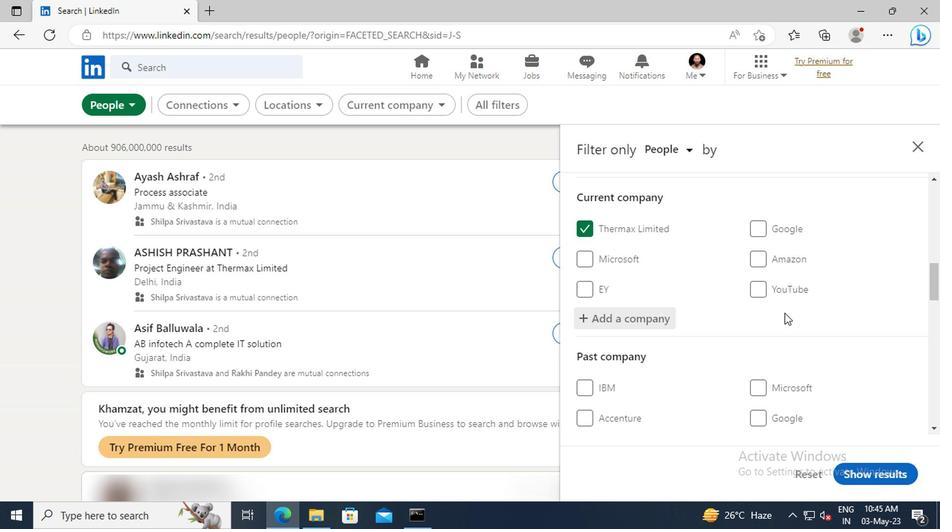 
Action: Mouse scrolled (781, 313) with delta (0, 0)
Screenshot: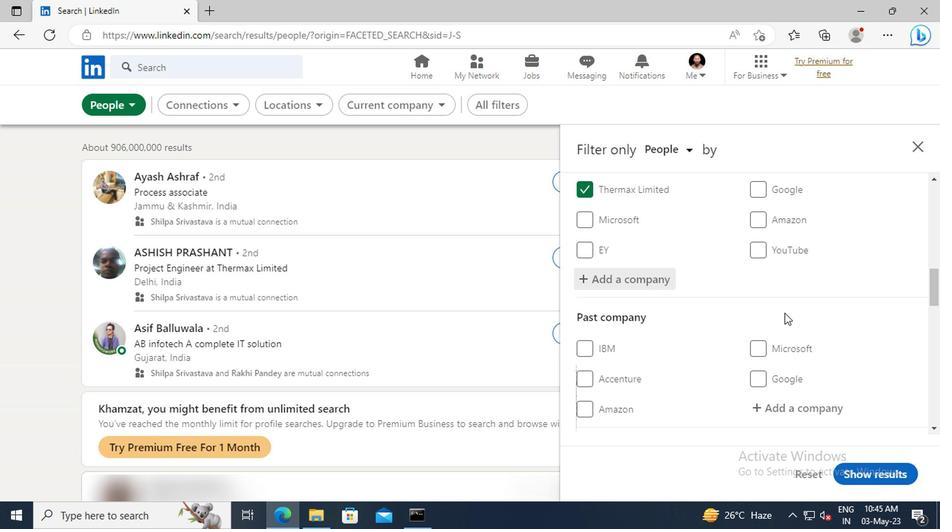 
Action: Mouse scrolled (781, 313) with delta (0, 0)
Screenshot: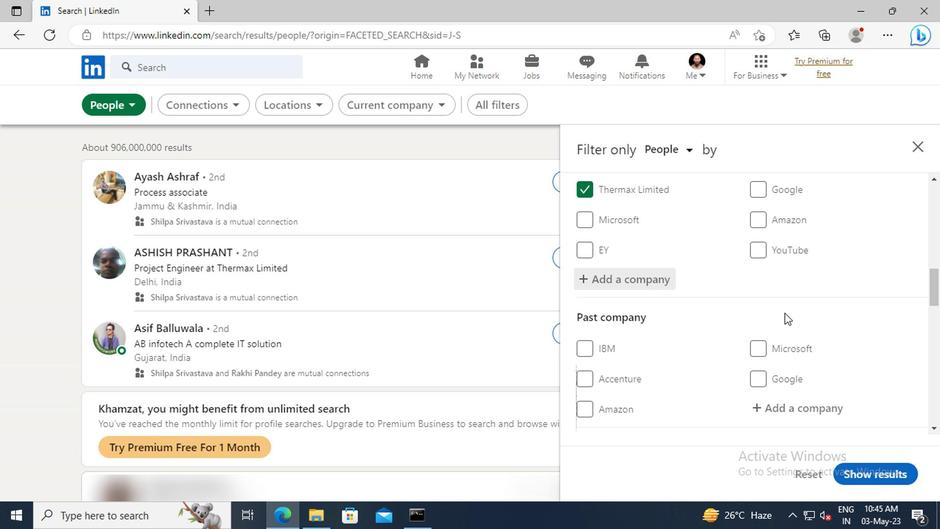 
Action: Mouse moved to (777, 303)
Screenshot: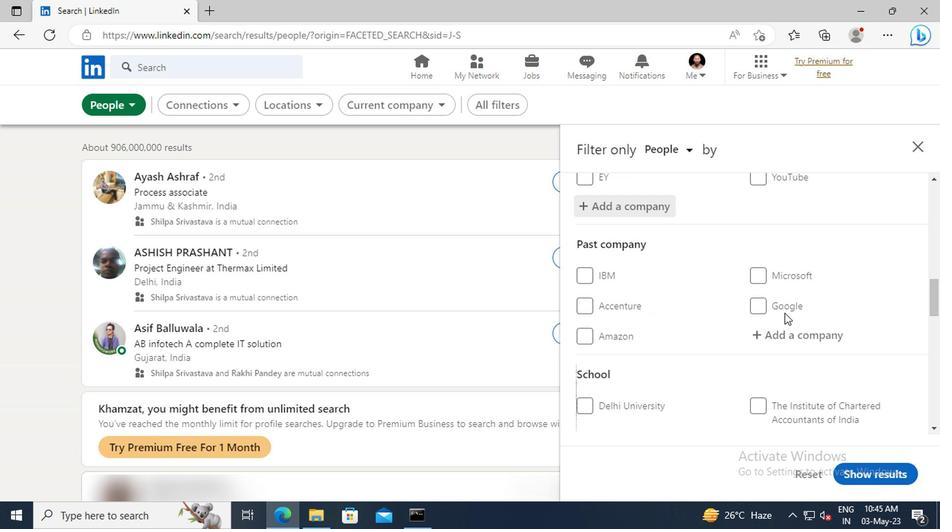
Action: Mouse scrolled (777, 303) with delta (0, 0)
Screenshot: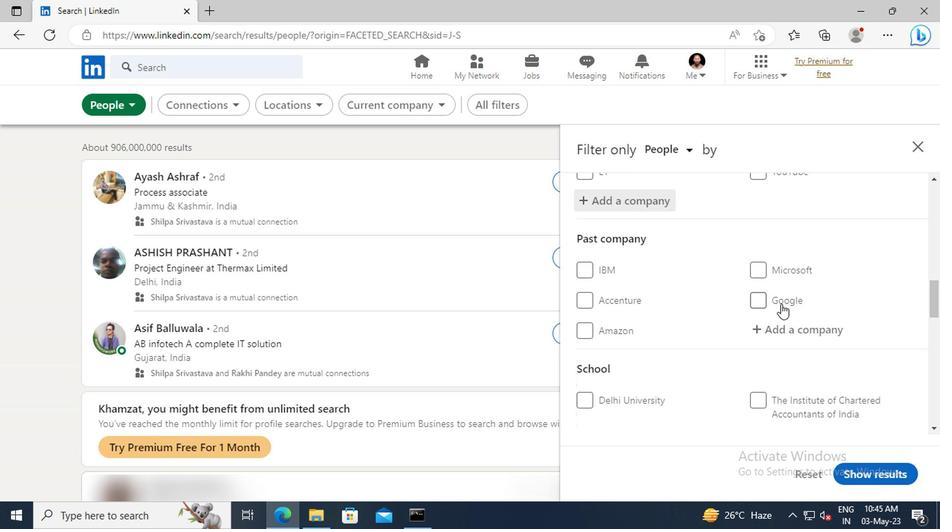 
Action: Mouse scrolled (777, 303) with delta (0, 0)
Screenshot: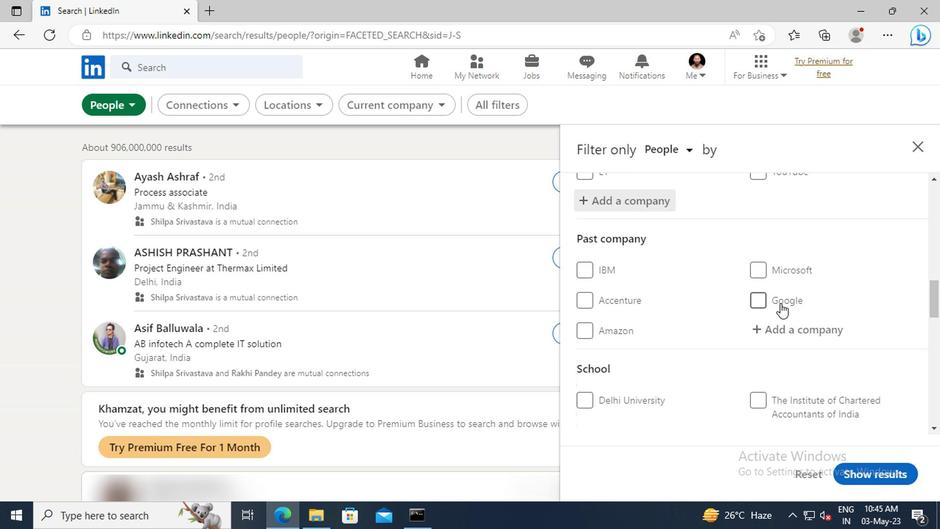 
Action: Mouse moved to (775, 299)
Screenshot: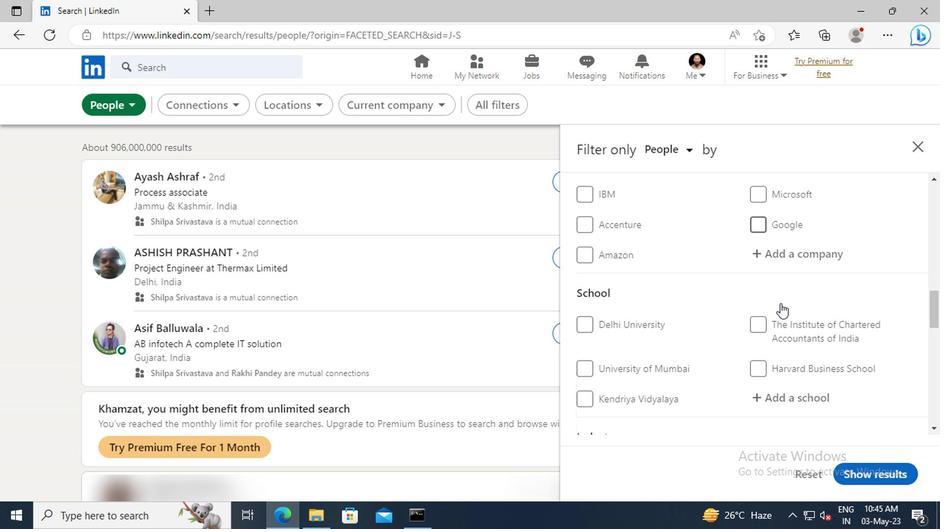 
Action: Mouse scrolled (775, 299) with delta (0, 0)
Screenshot: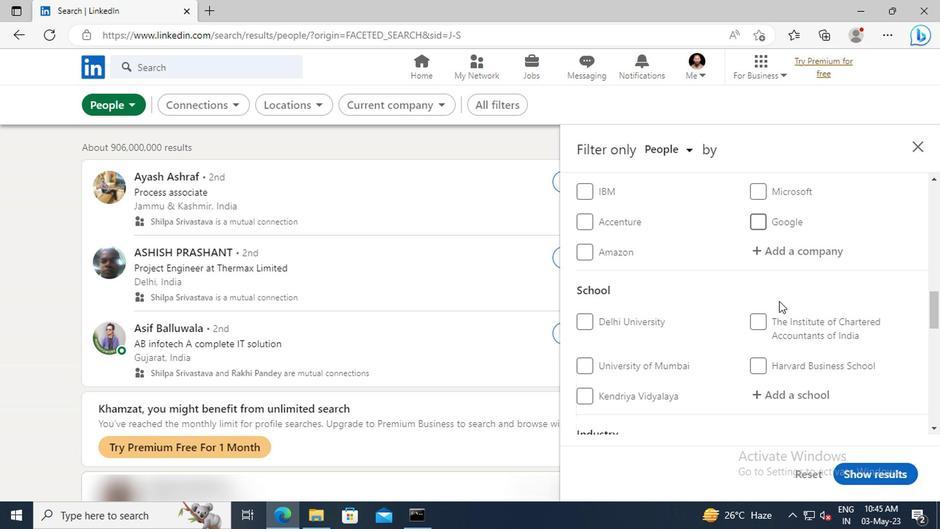 
Action: Mouse scrolled (775, 299) with delta (0, 0)
Screenshot: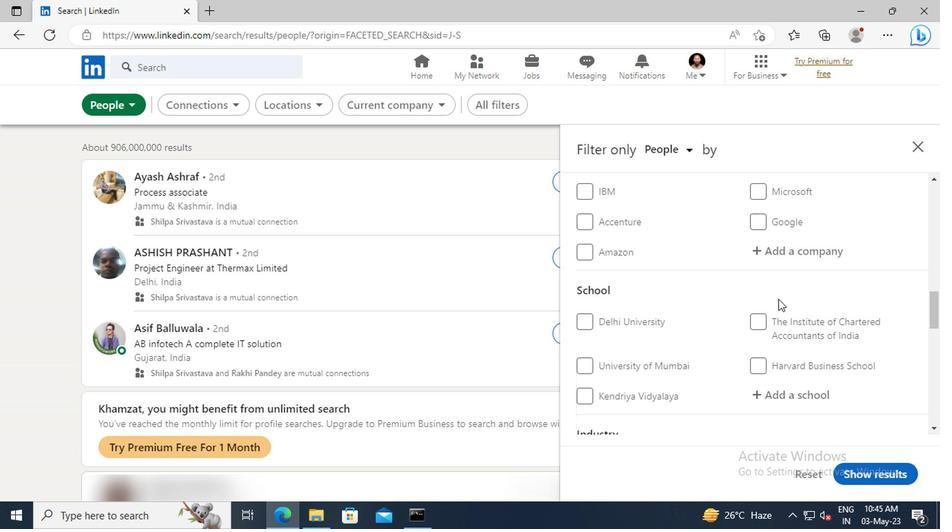 
Action: Mouse moved to (775, 315)
Screenshot: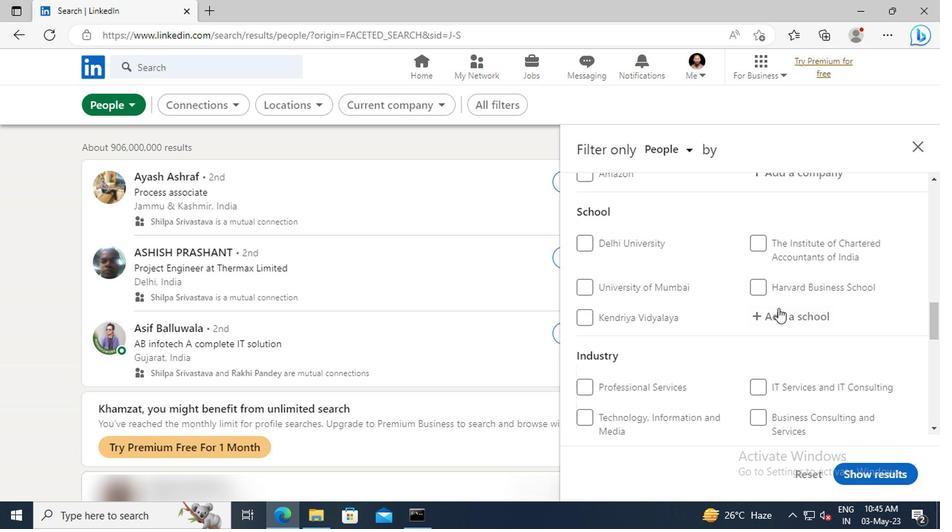 
Action: Mouse pressed left at (775, 315)
Screenshot: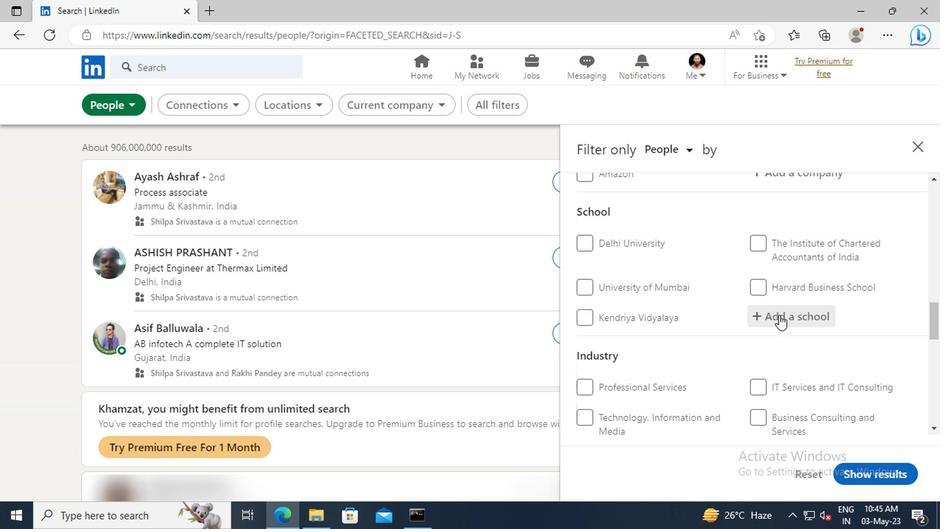 
Action: Key pressed <Key.shift>KIT'S<Key.space><Key.shift>COL
Screenshot: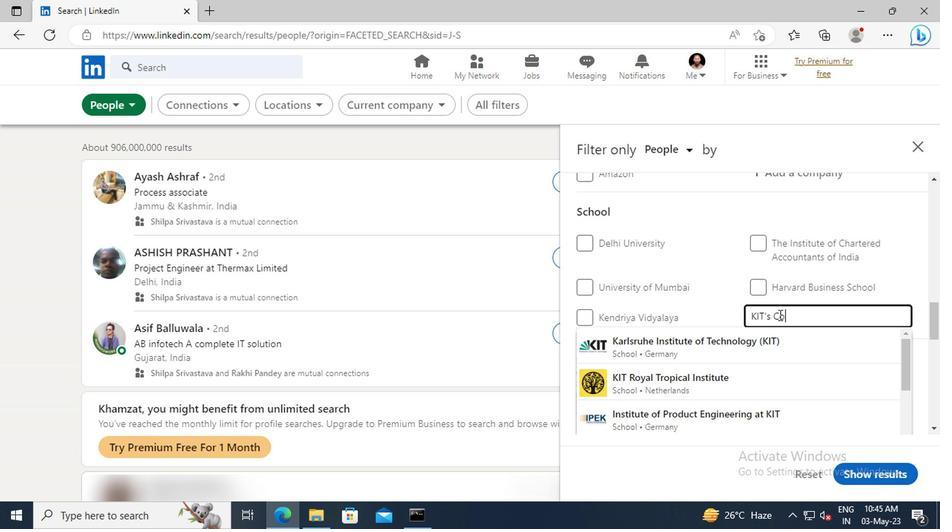 
Action: Mouse moved to (779, 341)
Screenshot: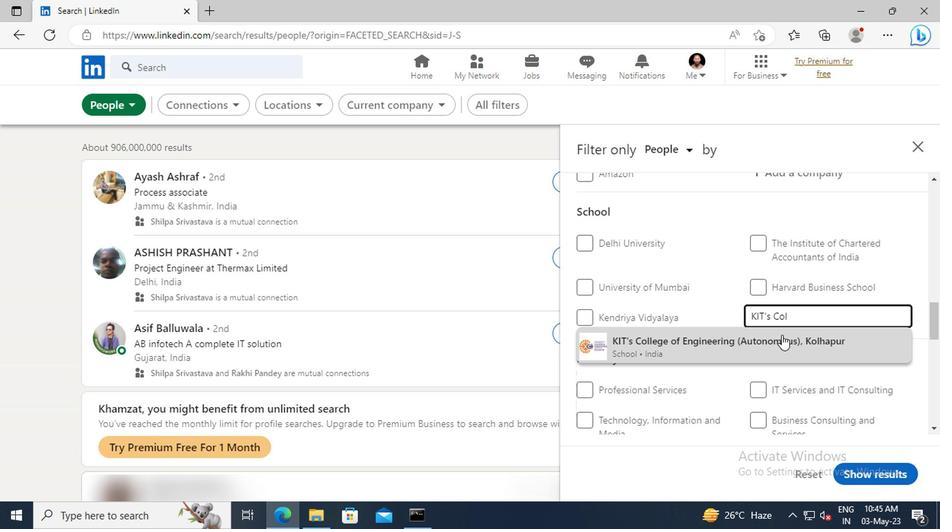 
Action: Mouse pressed left at (779, 341)
Screenshot: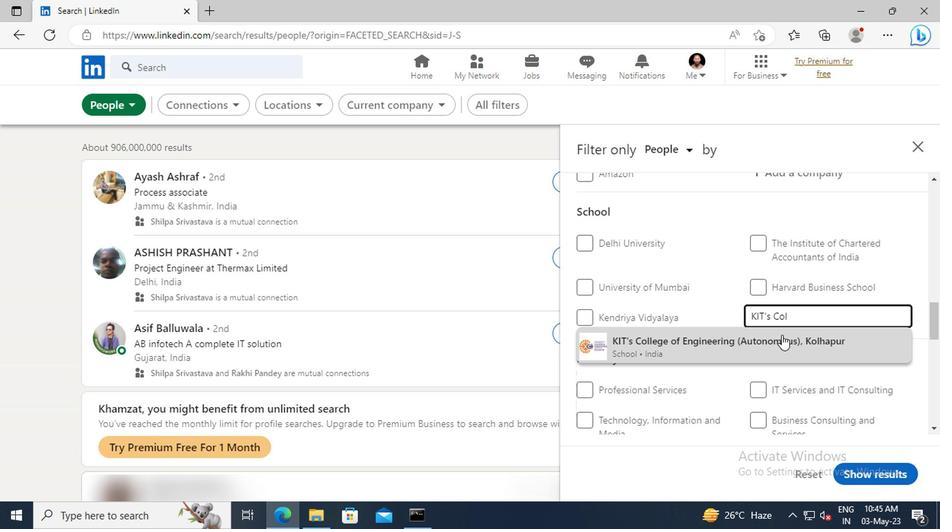 
Action: Mouse scrolled (779, 340) with delta (0, 0)
Screenshot: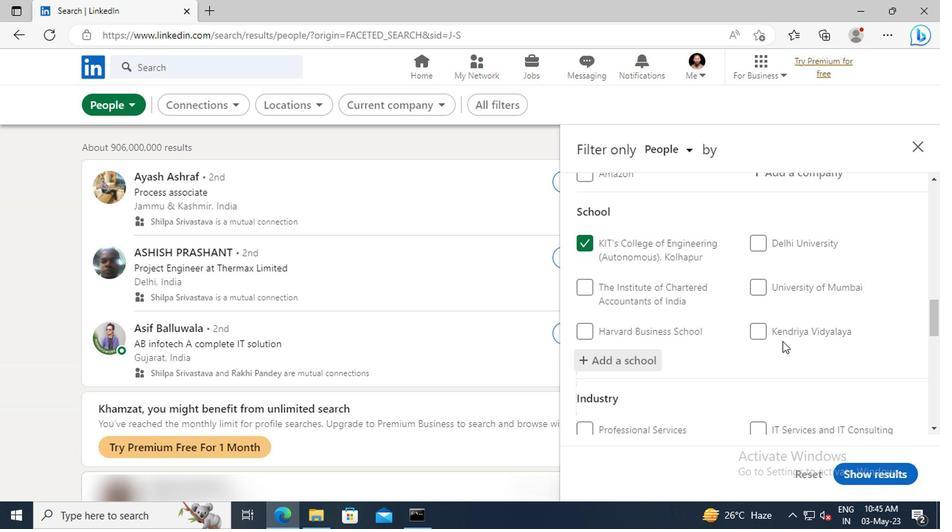 
Action: Mouse scrolled (779, 340) with delta (0, 0)
Screenshot: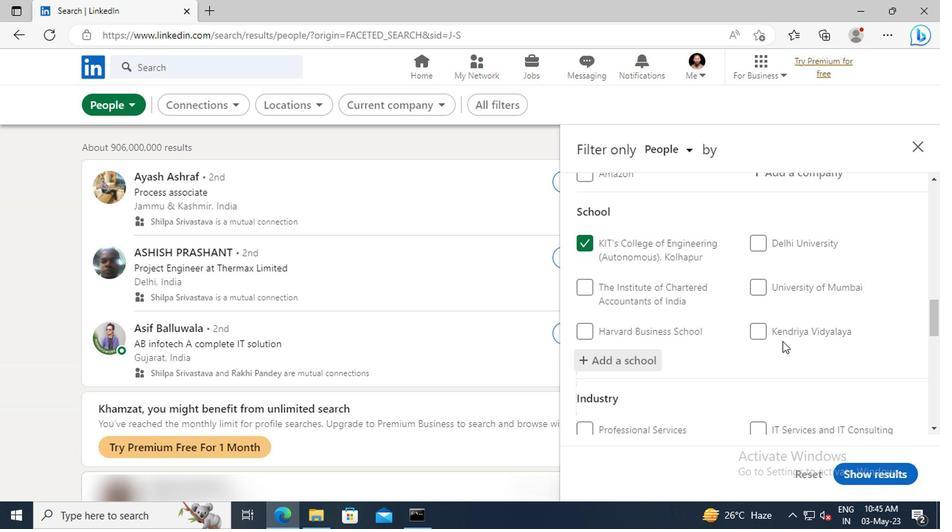 
Action: Mouse moved to (775, 336)
Screenshot: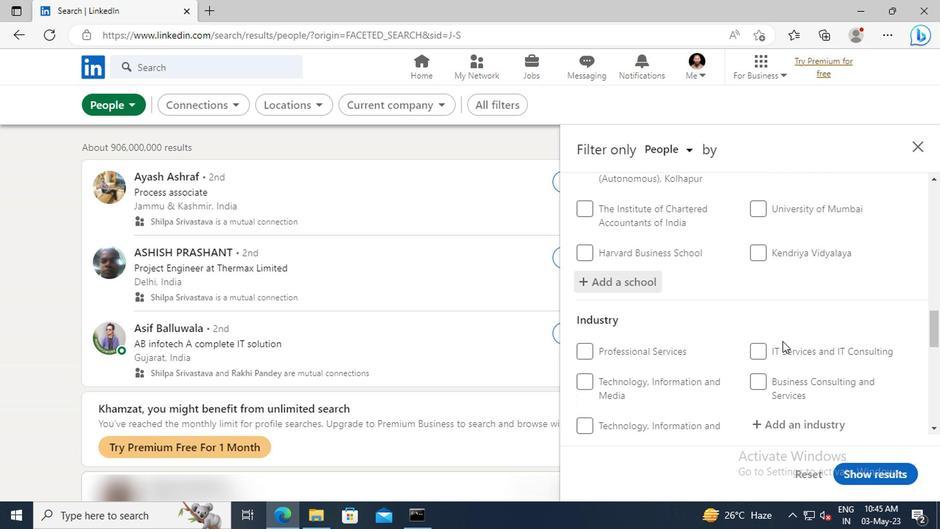 
Action: Mouse scrolled (775, 335) with delta (0, 0)
Screenshot: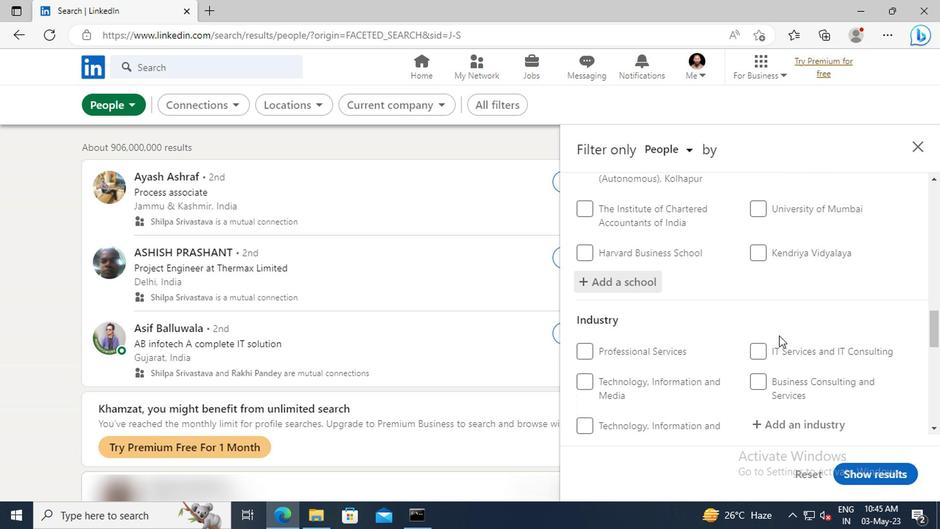 
Action: Mouse moved to (764, 322)
Screenshot: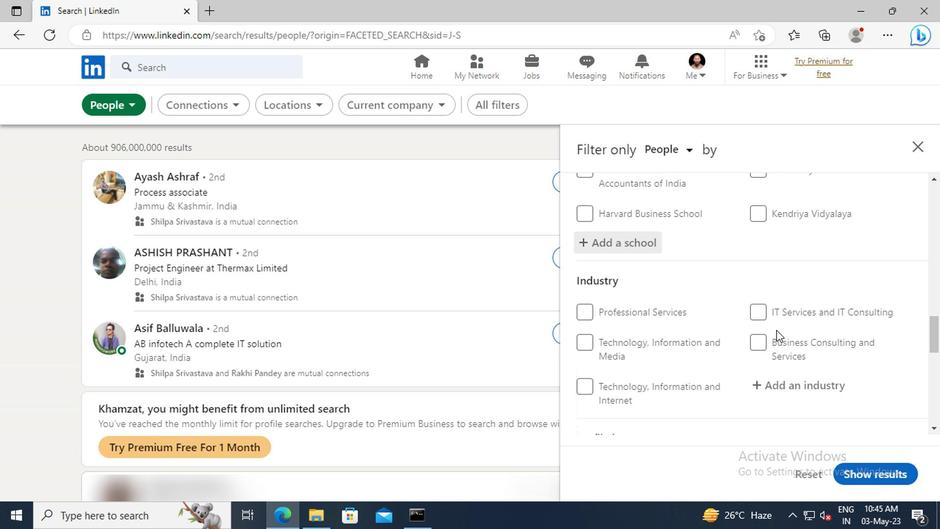 
Action: Mouse scrolled (764, 321) with delta (0, 0)
Screenshot: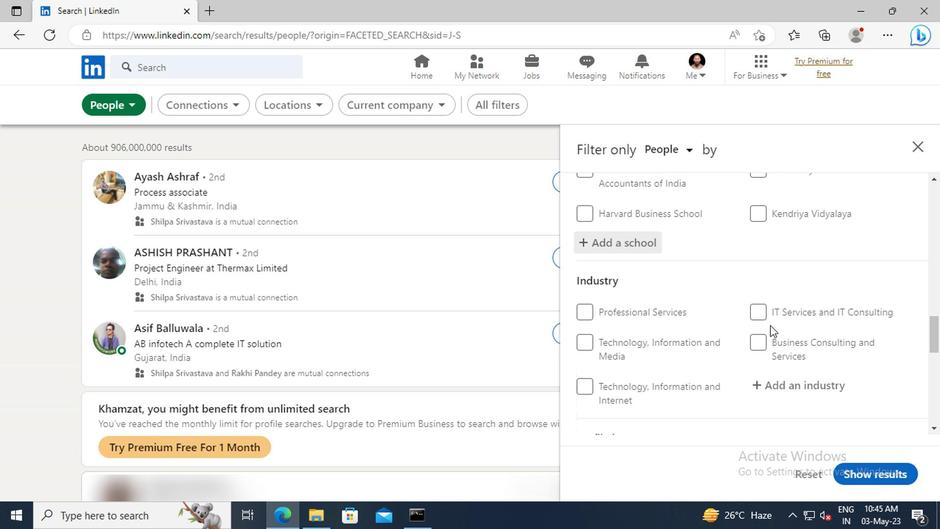 
Action: Mouse scrolled (764, 321) with delta (0, 0)
Screenshot: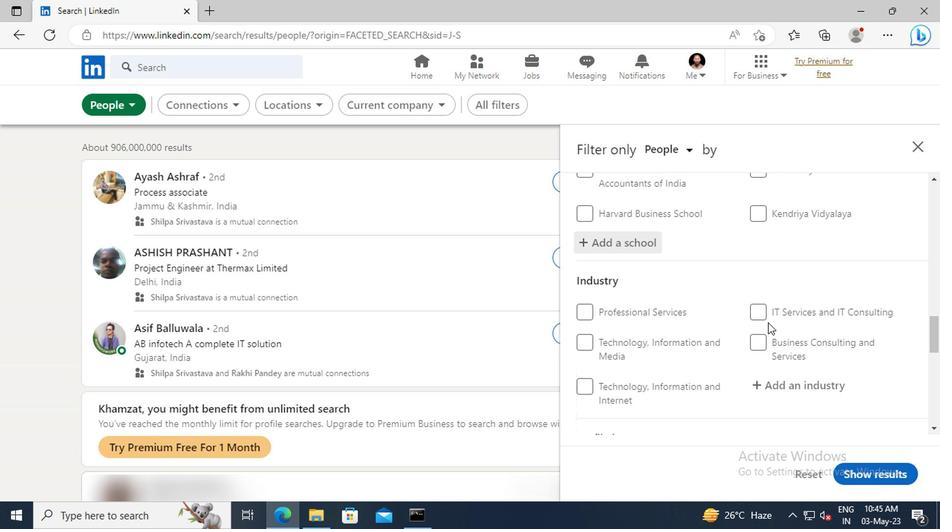 
Action: Mouse moved to (773, 310)
Screenshot: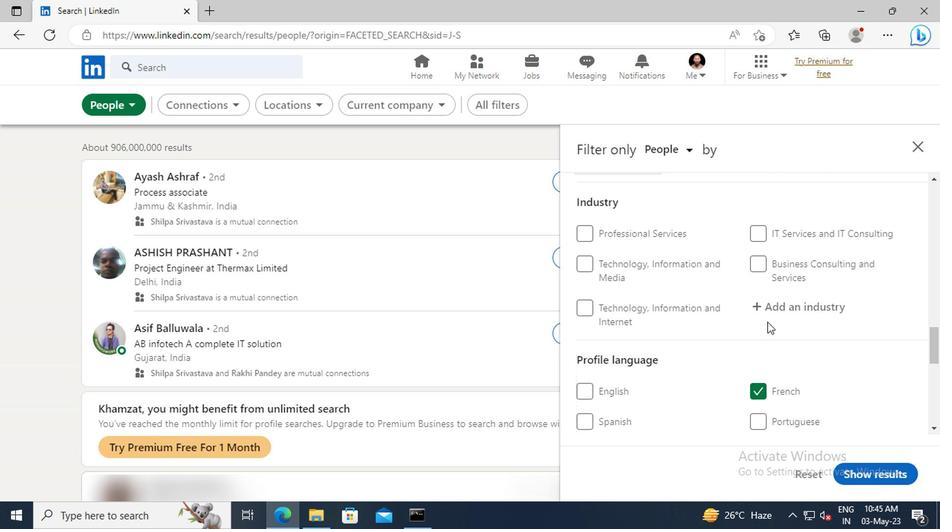 
Action: Mouse pressed left at (773, 310)
Screenshot: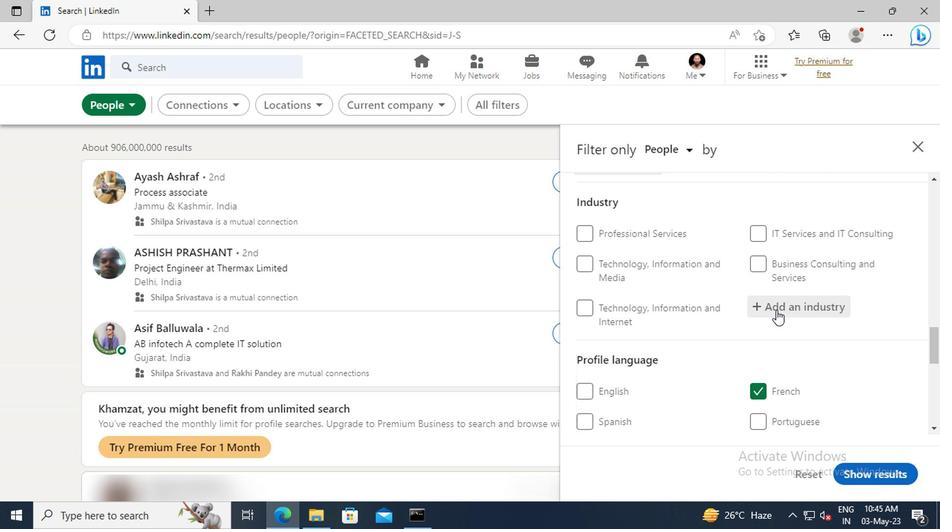 
Action: Key pressed <Key.shift>NANOT
Screenshot: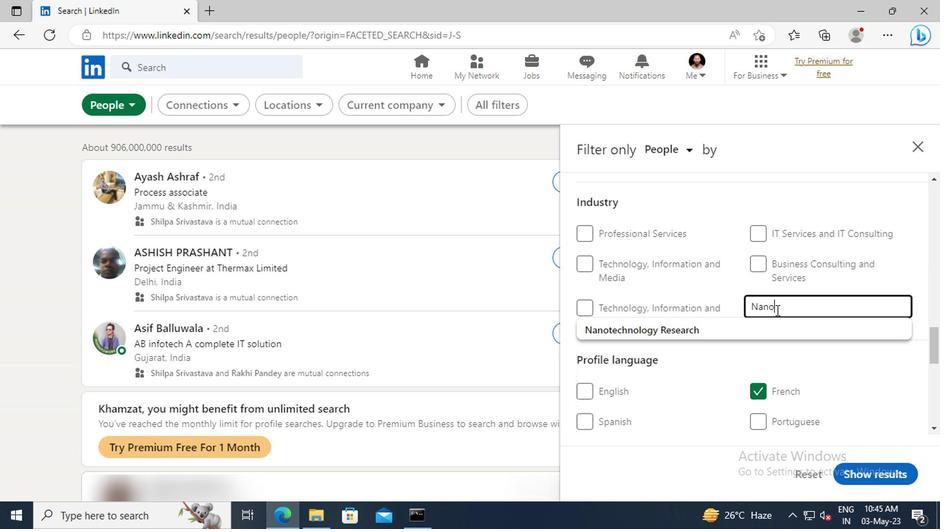 
Action: Mouse moved to (775, 328)
Screenshot: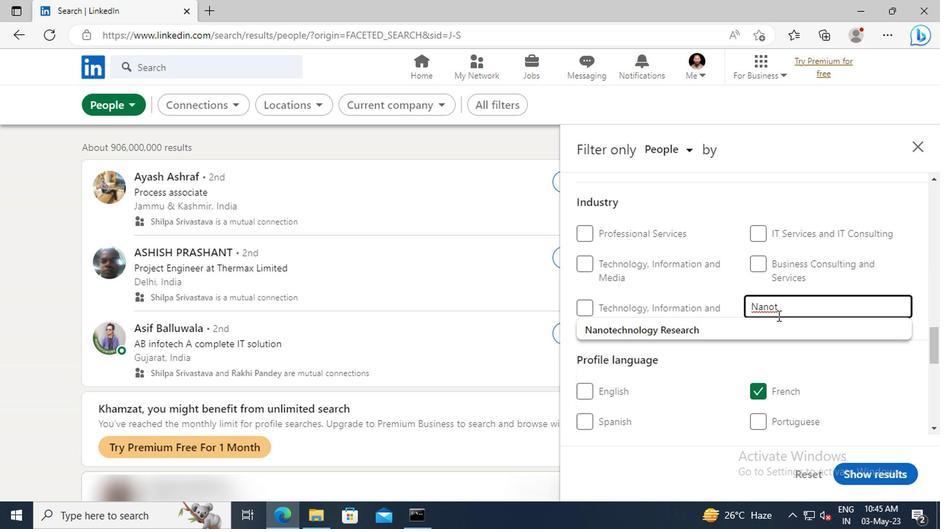 
Action: Mouse pressed left at (775, 328)
Screenshot: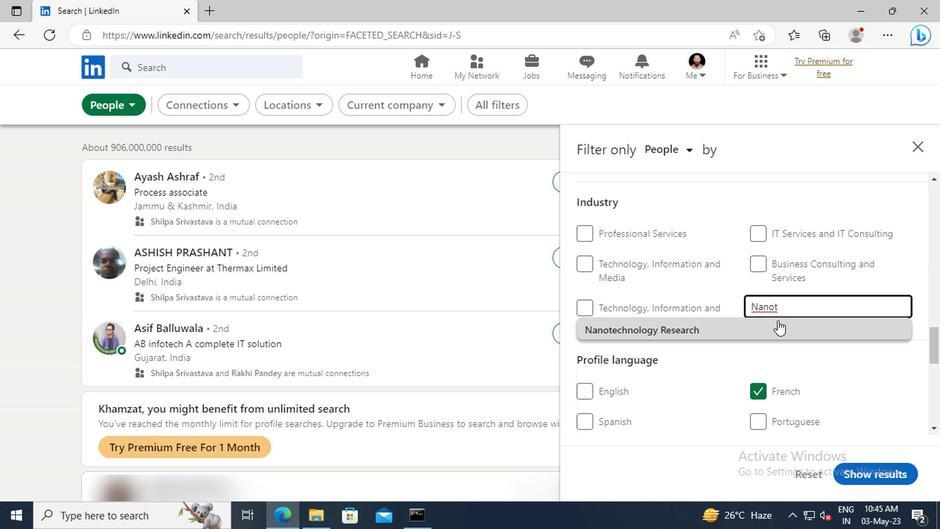 
Action: Mouse scrolled (775, 327) with delta (0, 0)
Screenshot: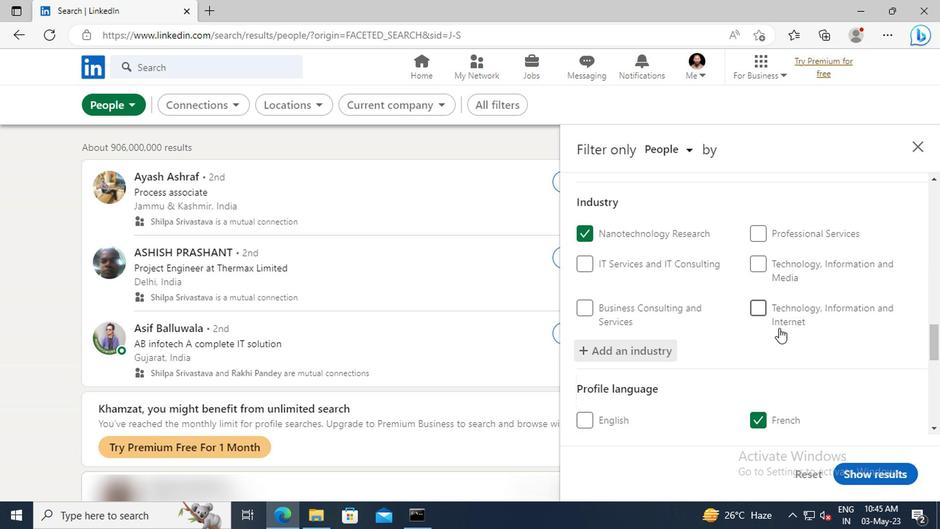 
Action: Mouse scrolled (775, 327) with delta (0, 0)
Screenshot: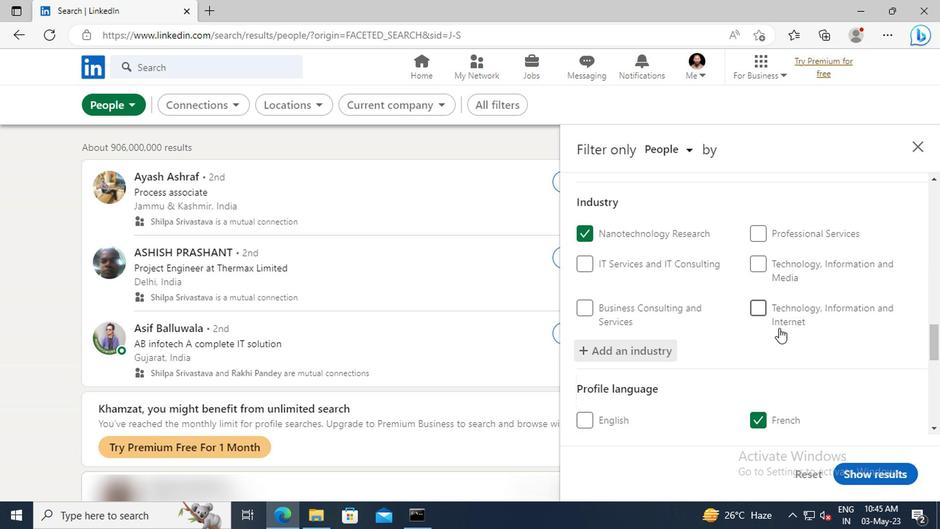 
Action: Mouse scrolled (775, 327) with delta (0, 0)
Screenshot: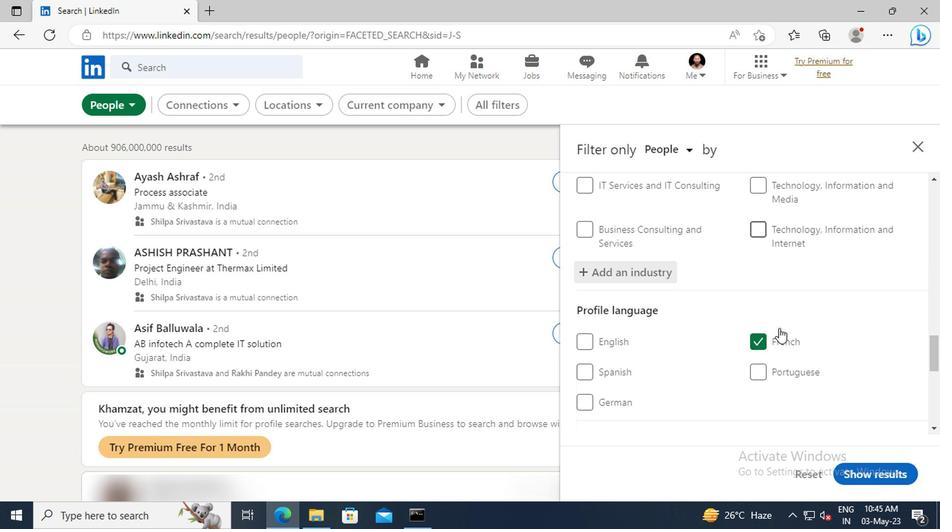 
Action: Mouse moved to (777, 318)
Screenshot: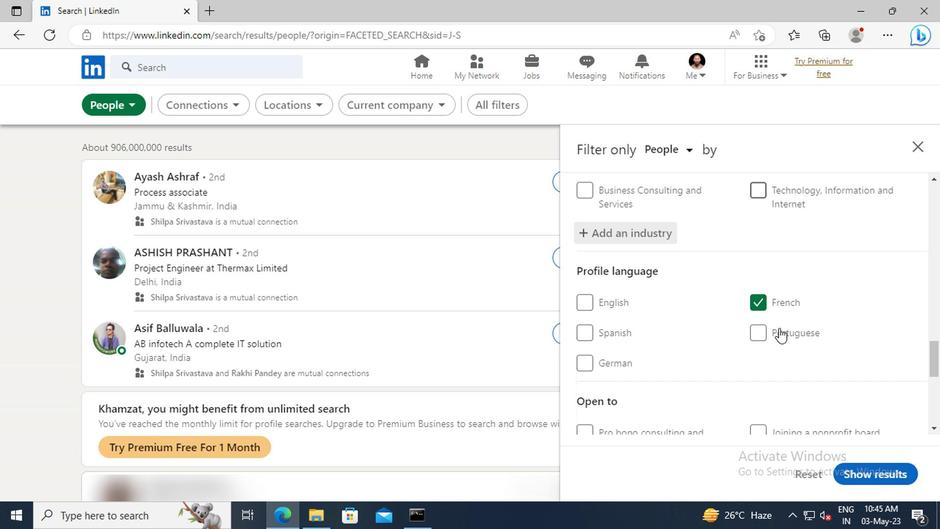 
Action: Mouse scrolled (777, 318) with delta (0, 0)
Screenshot: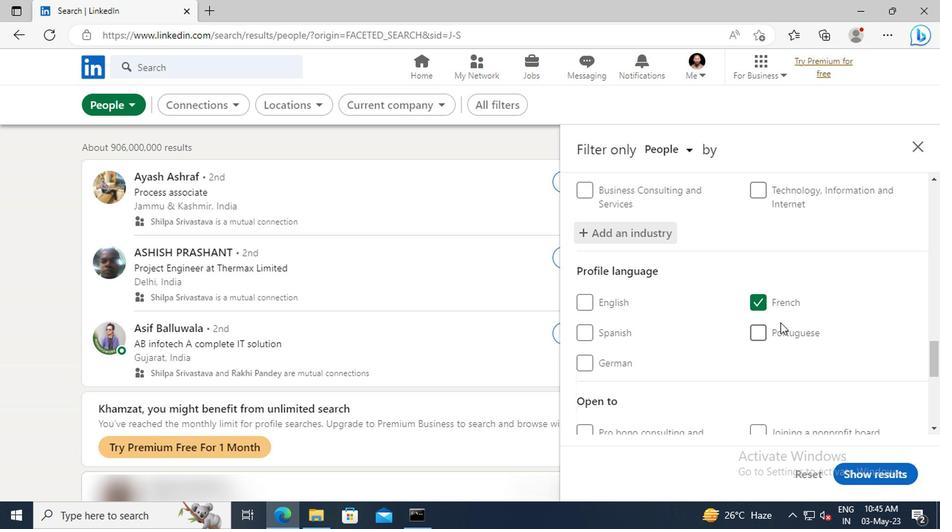 
Action: Mouse scrolled (777, 318) with delta (0, 0)
Screenshot: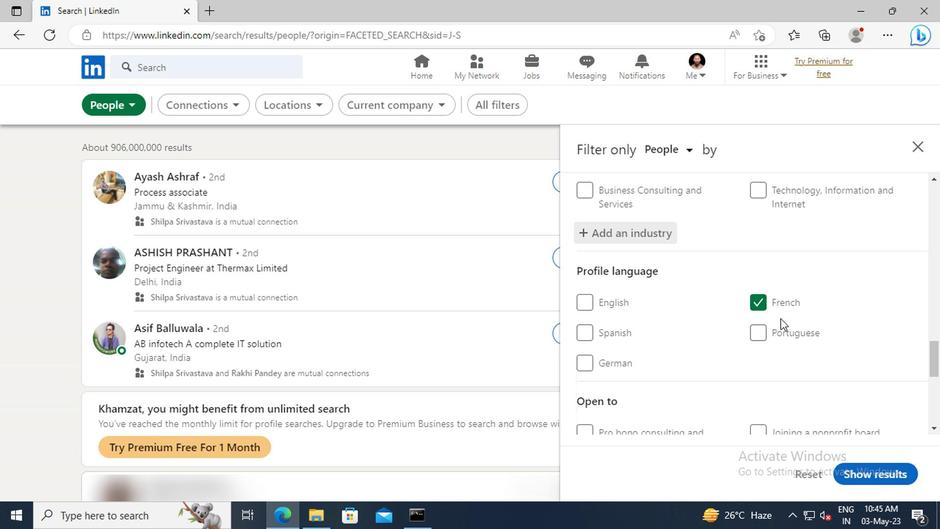 
Action: Mouse moved to (777, 310)
Screenshot: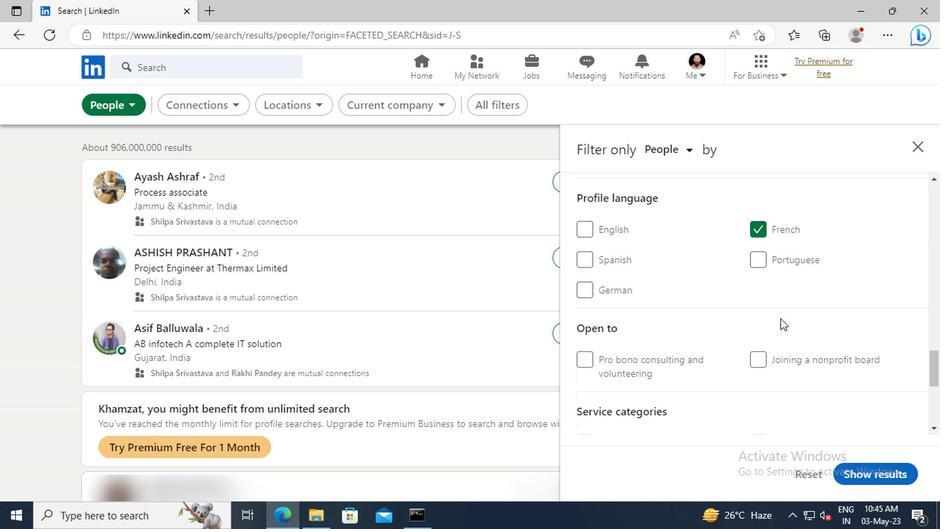 
Action: Mouse scrolled (777, 310) with delta (0, 0)
Screenshot: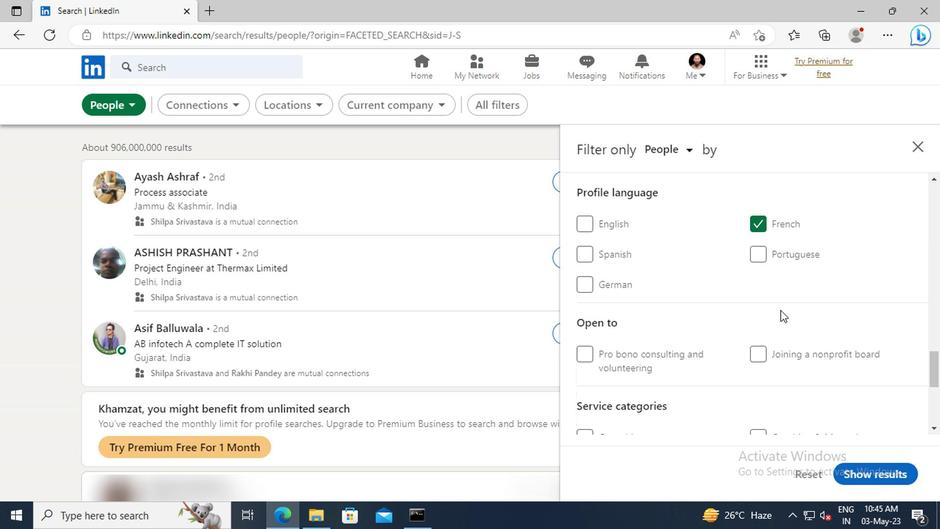 
Action: Mouse scrolled (777, 310) with delta (0, 0)
Screenshot: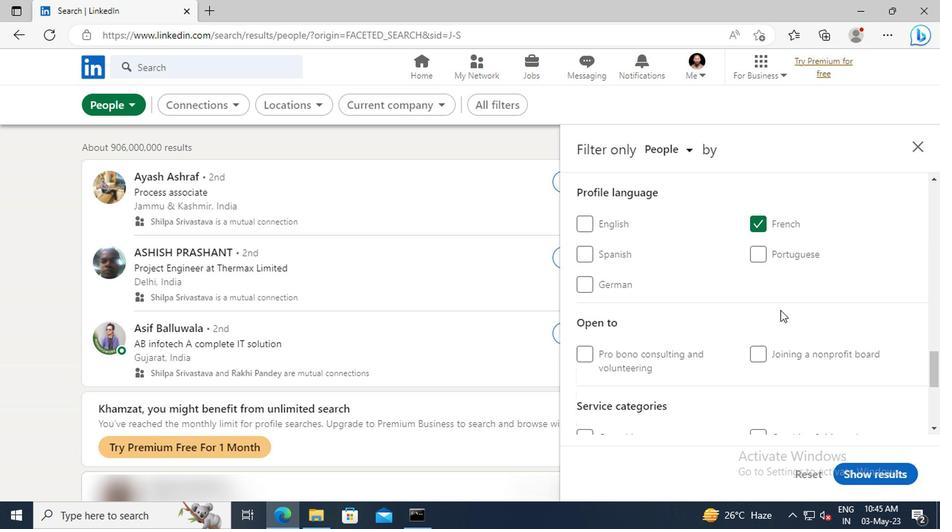 
Action: Mouse scrolled (777, 310) with delta (0, 0)
Screenshot: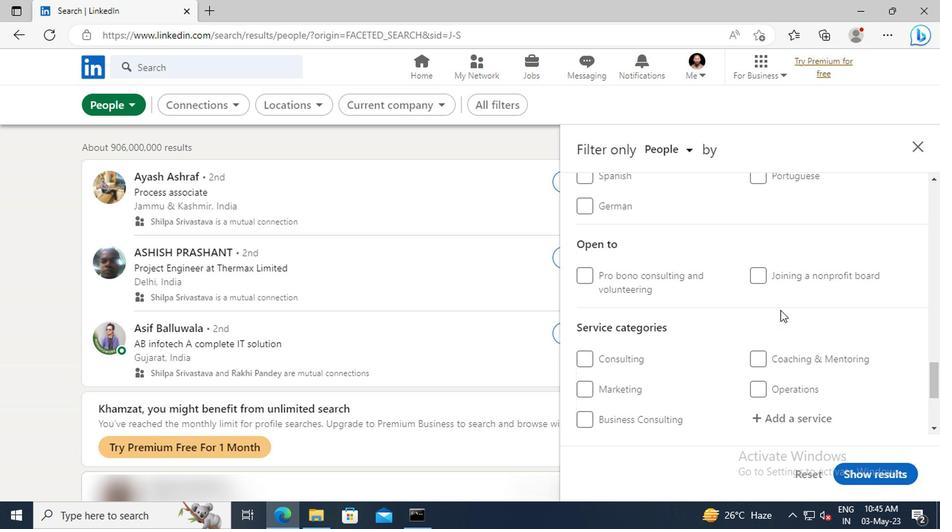 
Action: Mouse scrolled (777, 310) with delta (0, 0)
Screenshot: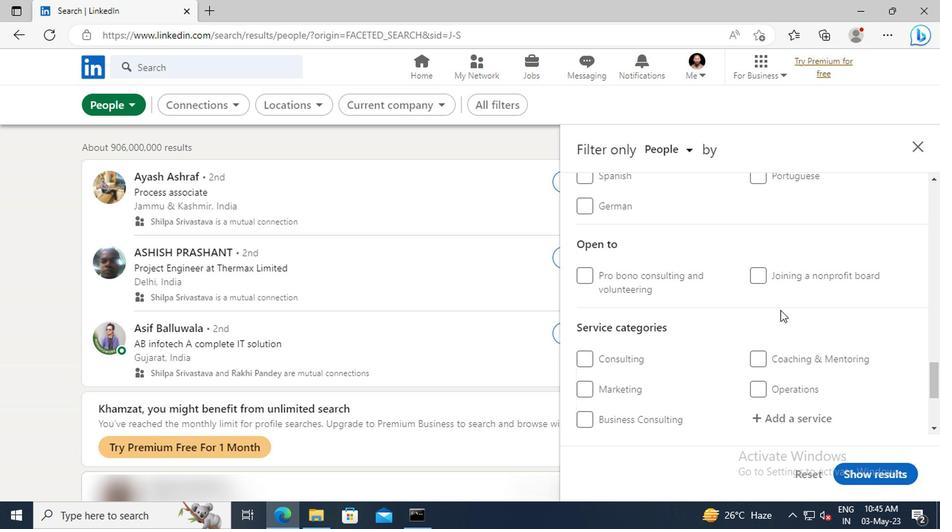 
Action: Mouse moved to (774, 338)
Screenshot: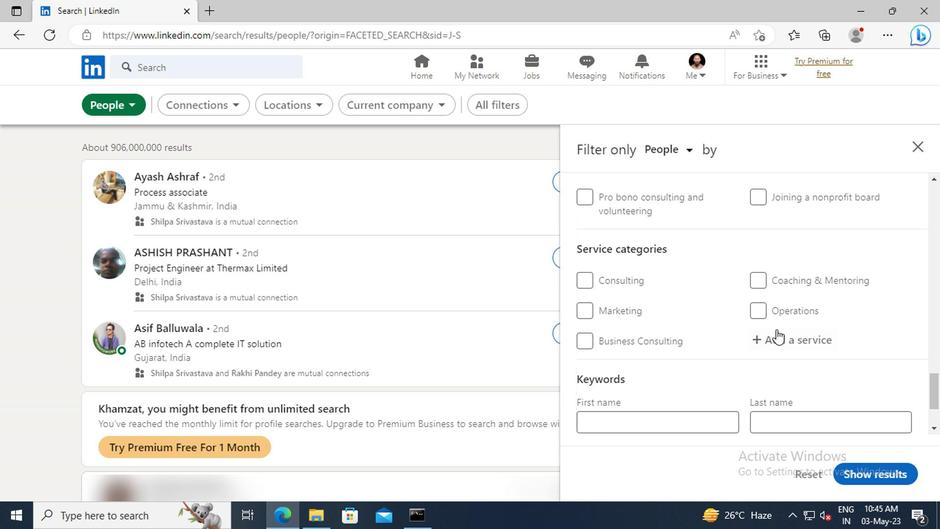 
Action: Mouse pressed left at (774, 338)
Screenshot: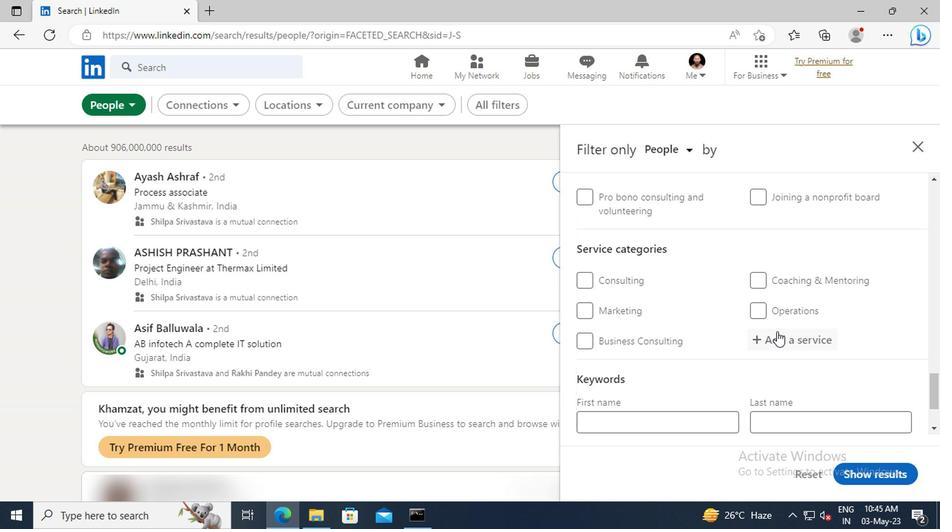 
Action: Key pressed <Key.shift>LIFE
Screenshot: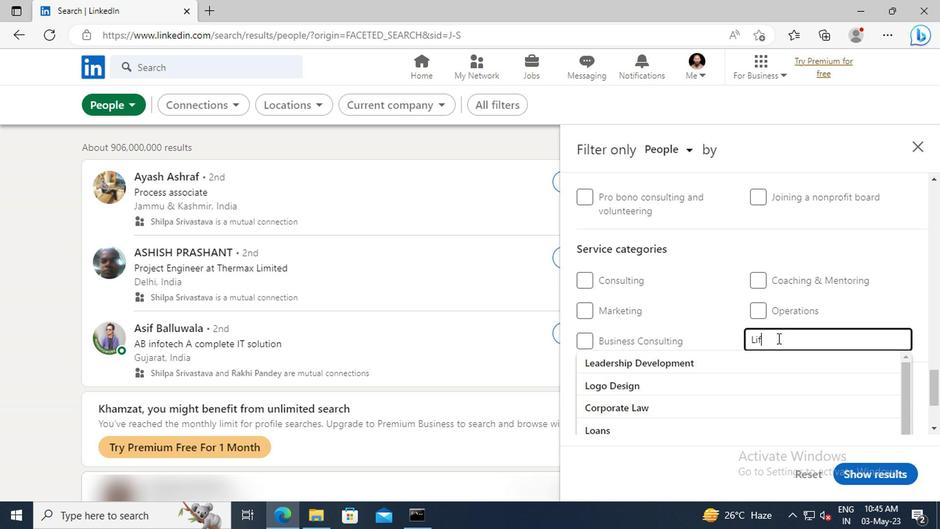 
Action: Mouse moved to (779, 355)
Screenshot: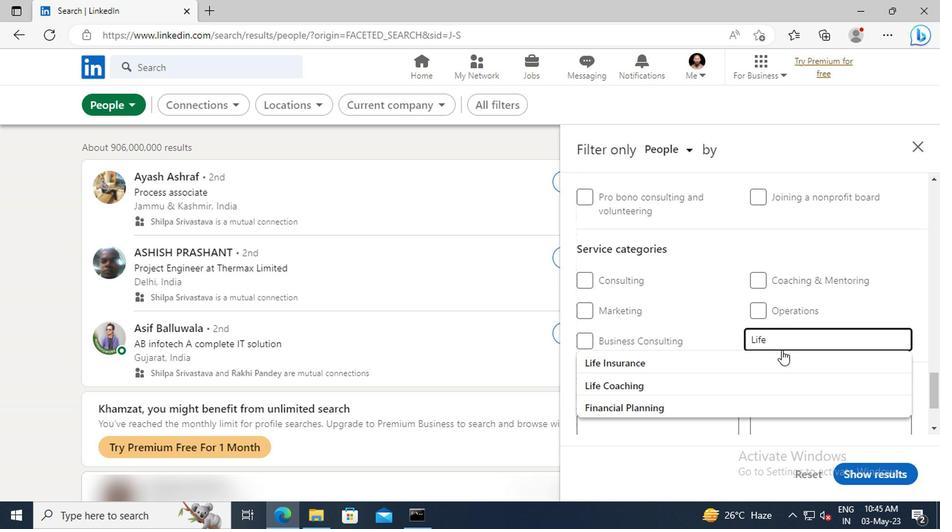 
Action: Mouse pressed left at (779, 355)
Screenshot: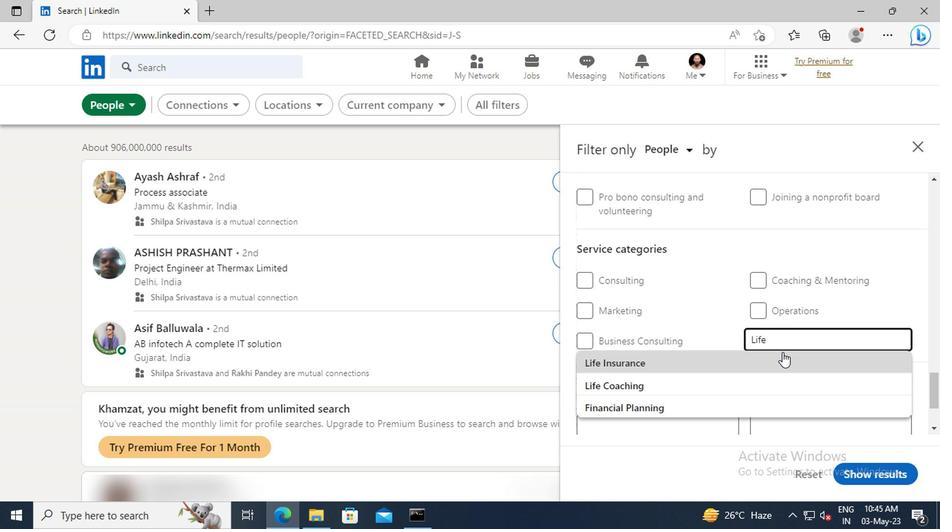 
Action: Mouse scrolled (779, 354) with delta (0, 0)
Screenshot: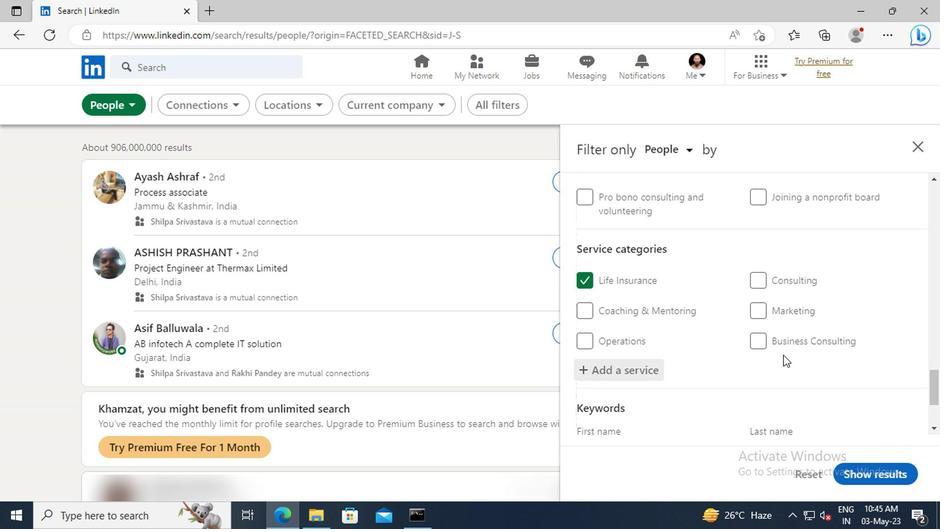 
Action: Mouse scrolled (779, 354) with delta (0, 0)
Screenshot: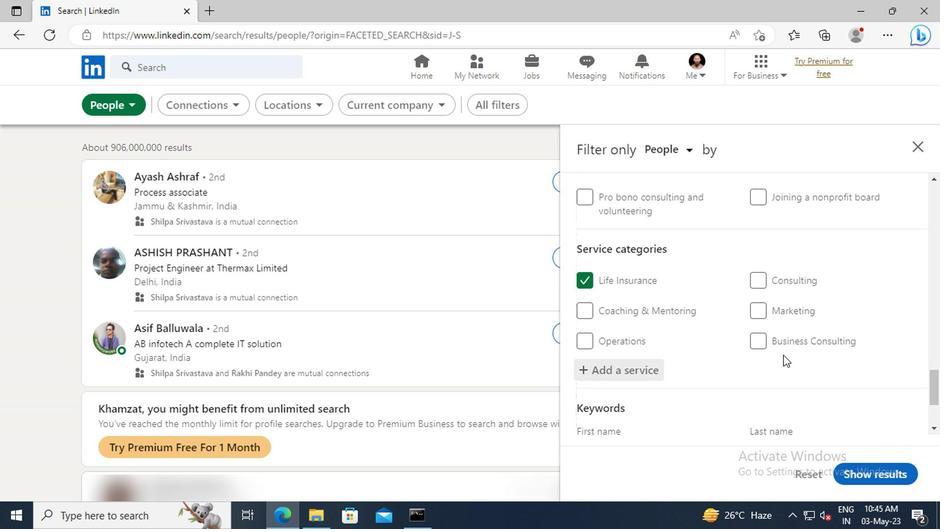 
Action: Mouse scrolled (779, 354) with delta (0, 0)
Screenshot: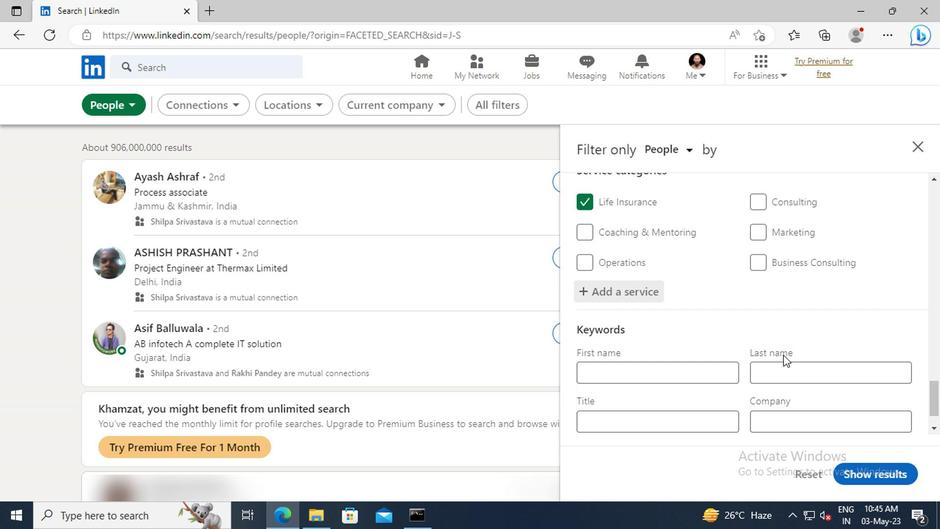 
Action: Mouse scrolled (779, 354) with delta (0, 0)
Screenshot: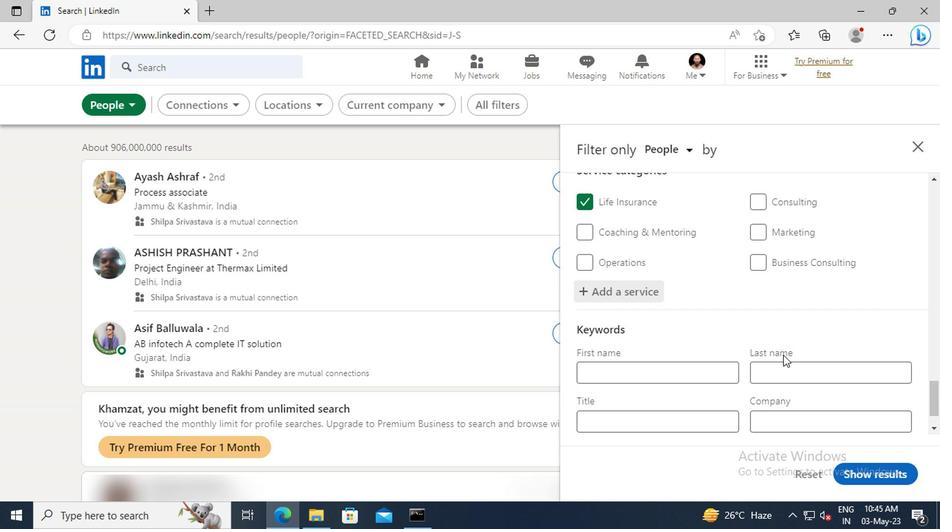 
Action: Mouse scrolled (779, 354) with delta (0, 0)
Screenshot: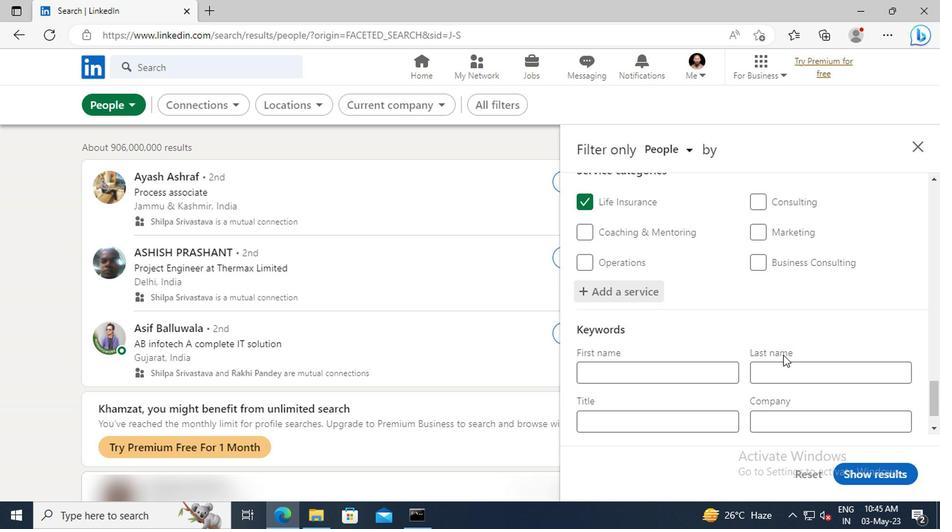 
Action: Mouse moved to (667, 377)
Screenshot: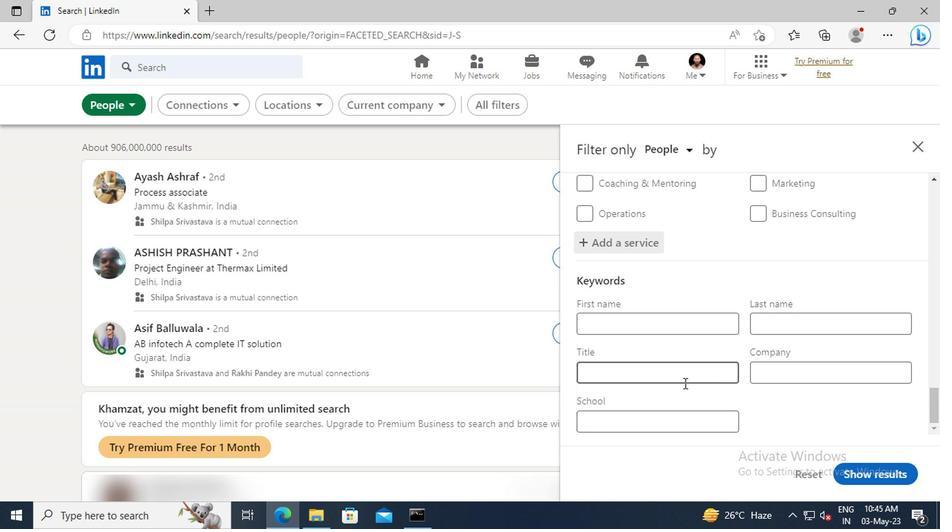 
Action: Mouse pressed left at (667, 377)
Screenshot: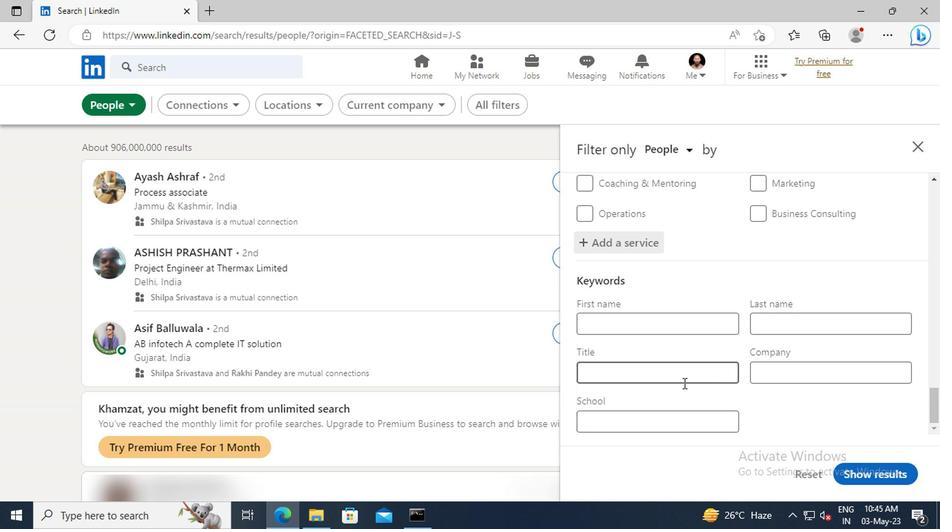 
Action: Key pressed <Key.shift>PRODUCT<Key.space><Key.shift>MANAGER<Key.enter>
Screenshot: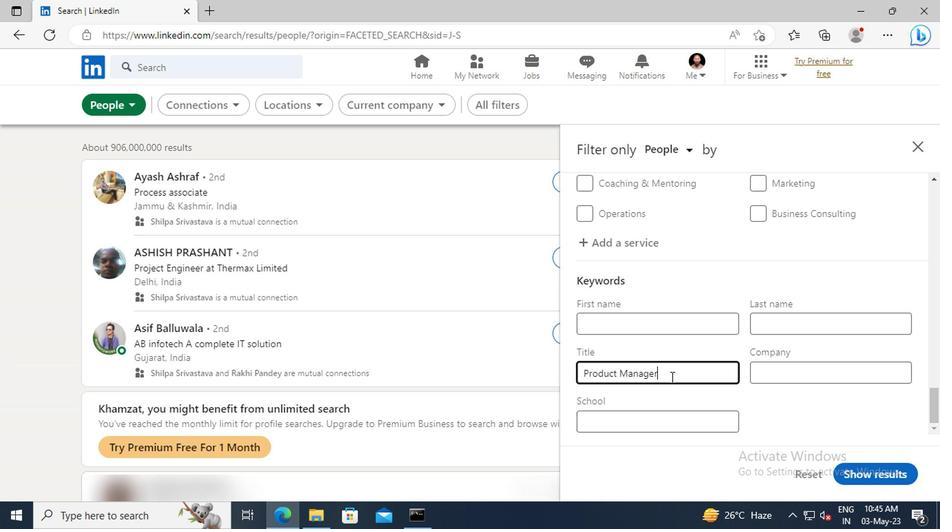 
Action: Mouse moved to (847, 469)
Screenshot: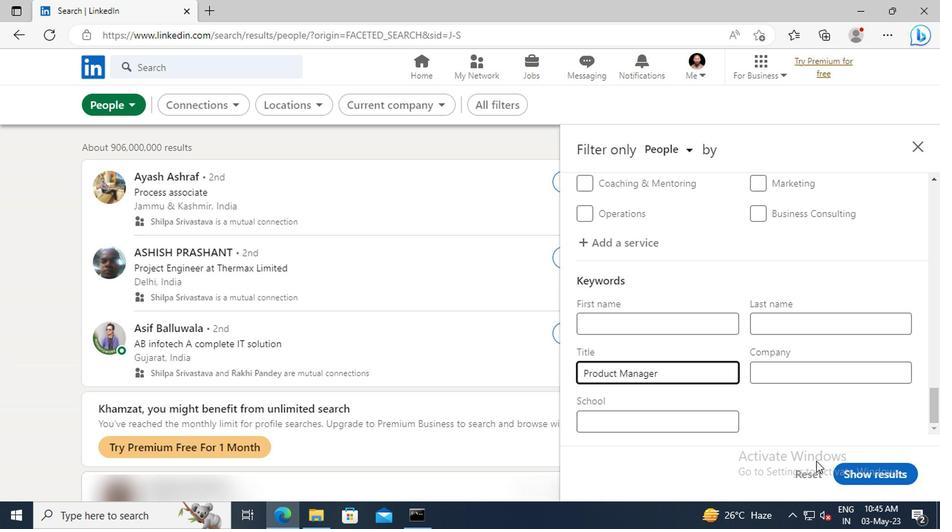 
Action: Mouse pressed left at (847, 469)
Screenshot: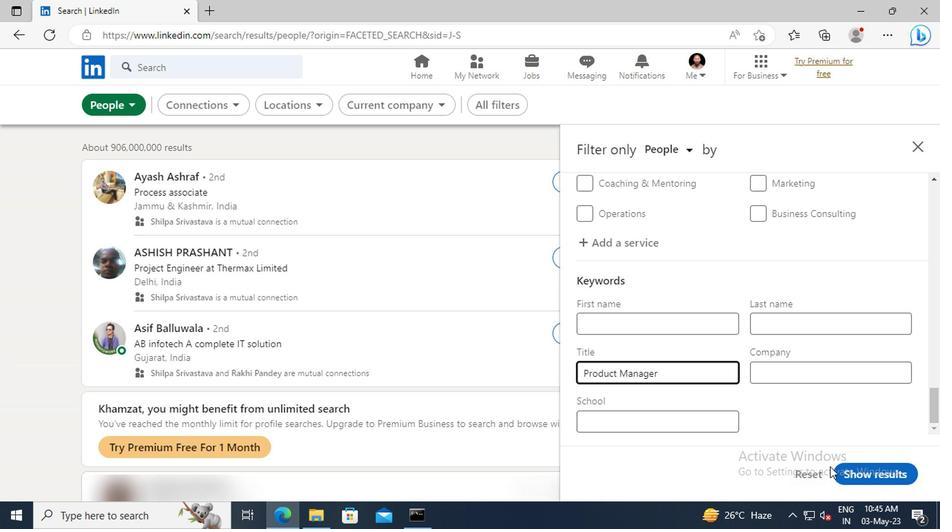 
